 Task: For heading Use Italics Georgia with blue  colour & bold.  font size for heading26,  'Change the font style of data to'Lexend and font size to 18,  Change the alignment of both headline & data to Align right In the sheet  BudgetReview
Action: Mouse moved to (43, 181)
Screenshot: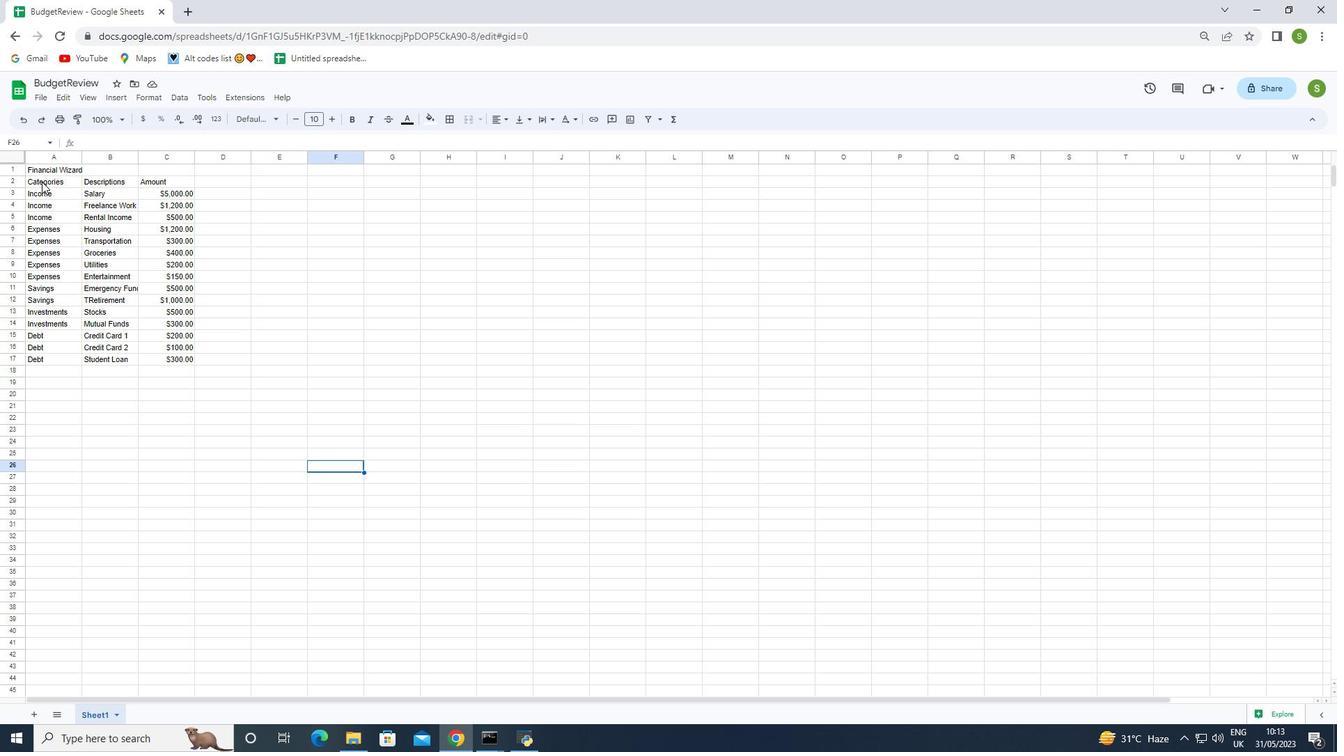 
Action: Mouse pressed left at (43, 181)
Screenshot: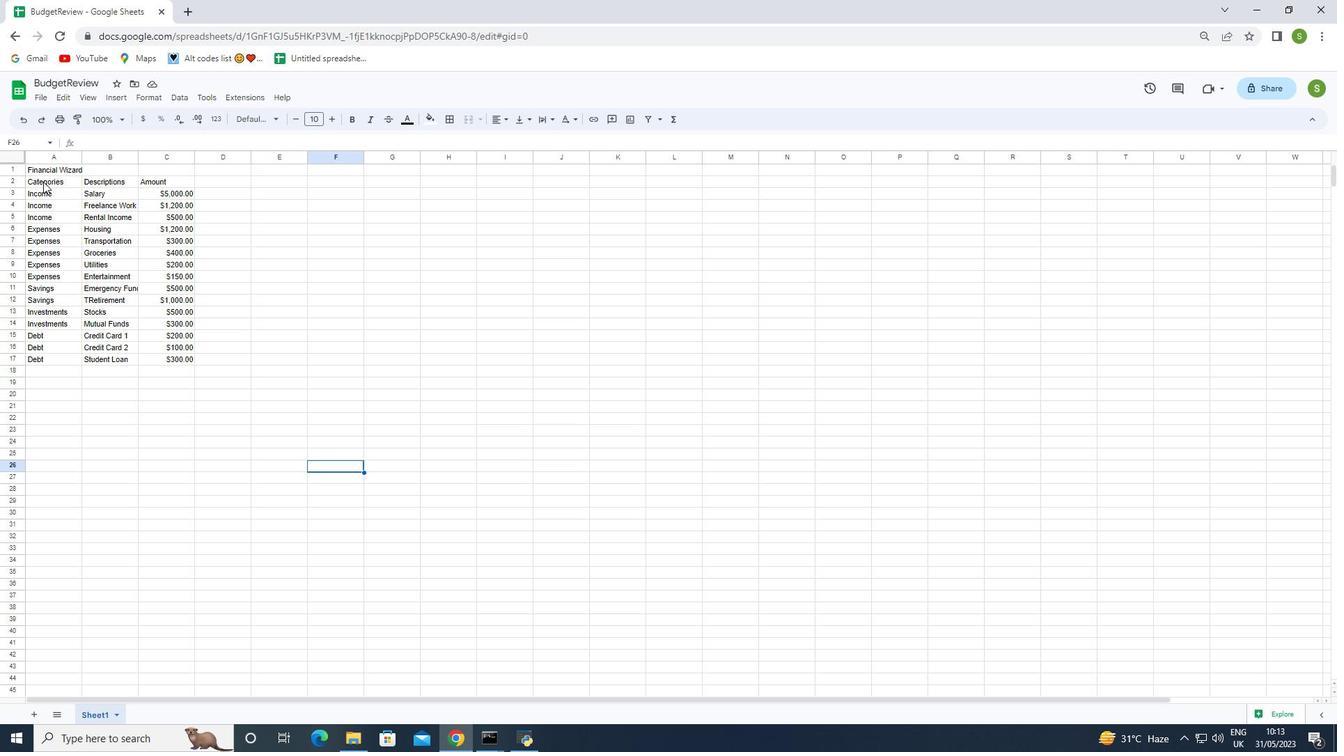 
Action: Mouse moved to (46, 170)
Screenshot: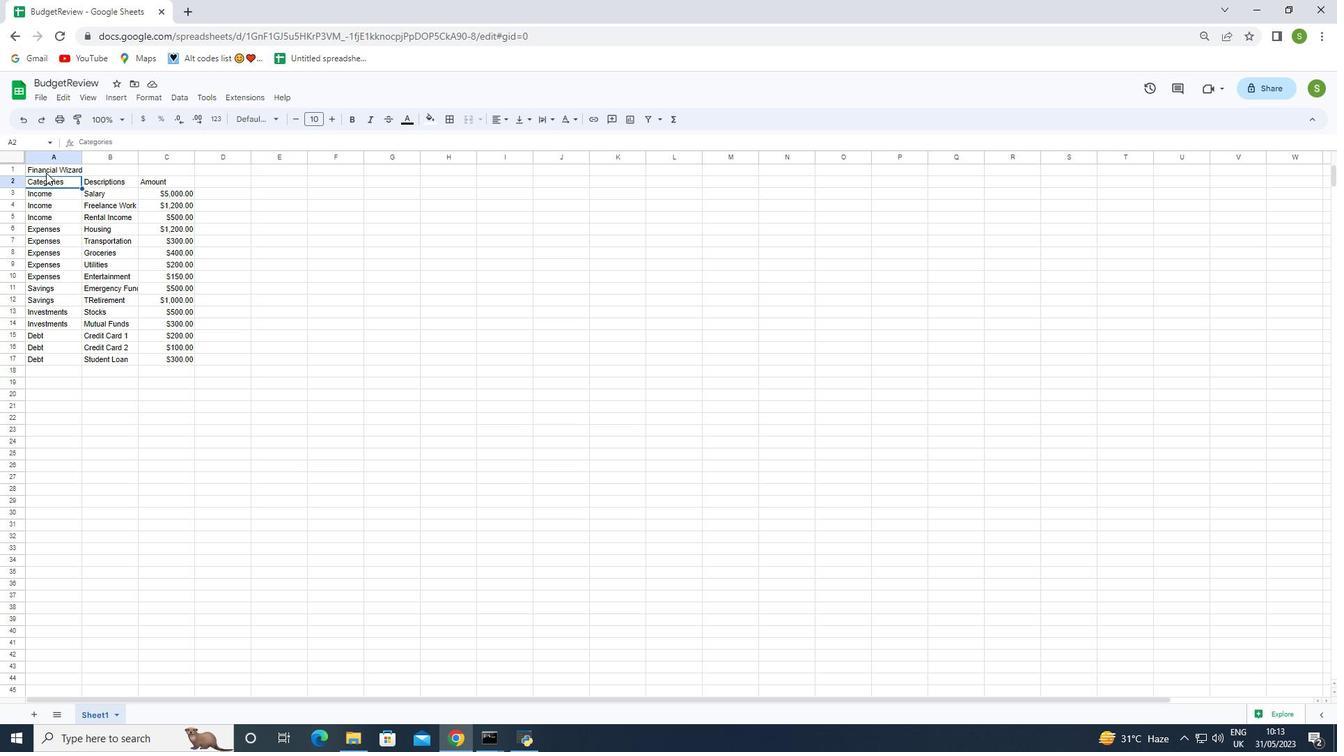 
Action: Mouse pressed left at (46, 170)
Screenshot: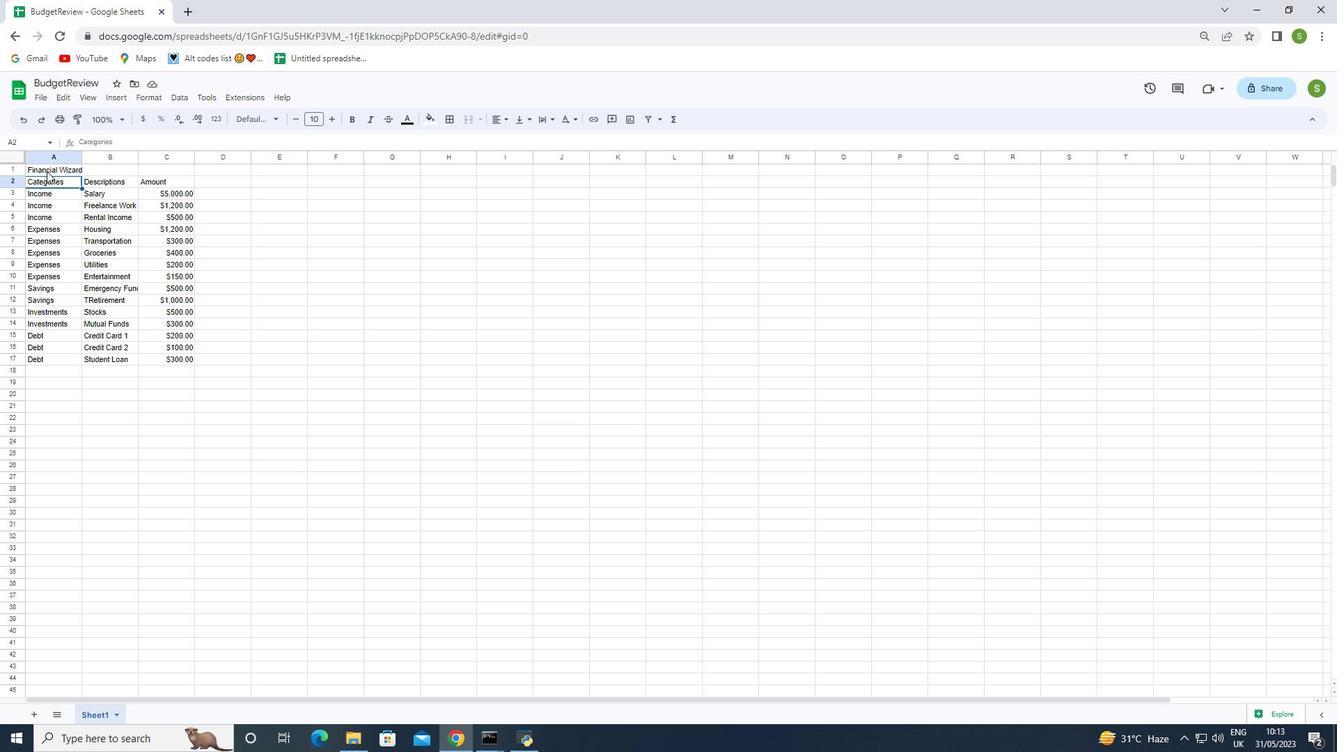 
Action: Mouse moved to (137, 98)
Screenshot: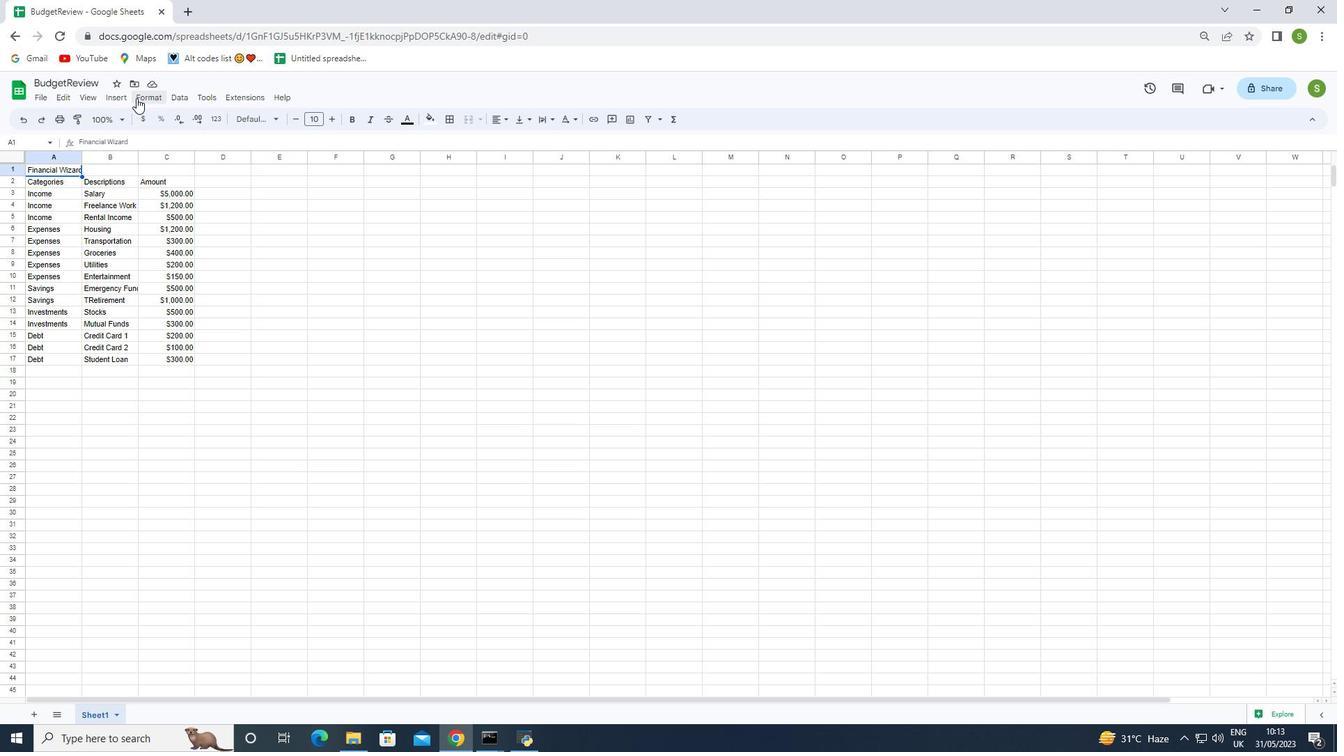 
Action: Mouse pressed left at (137, 98)
Screenshot: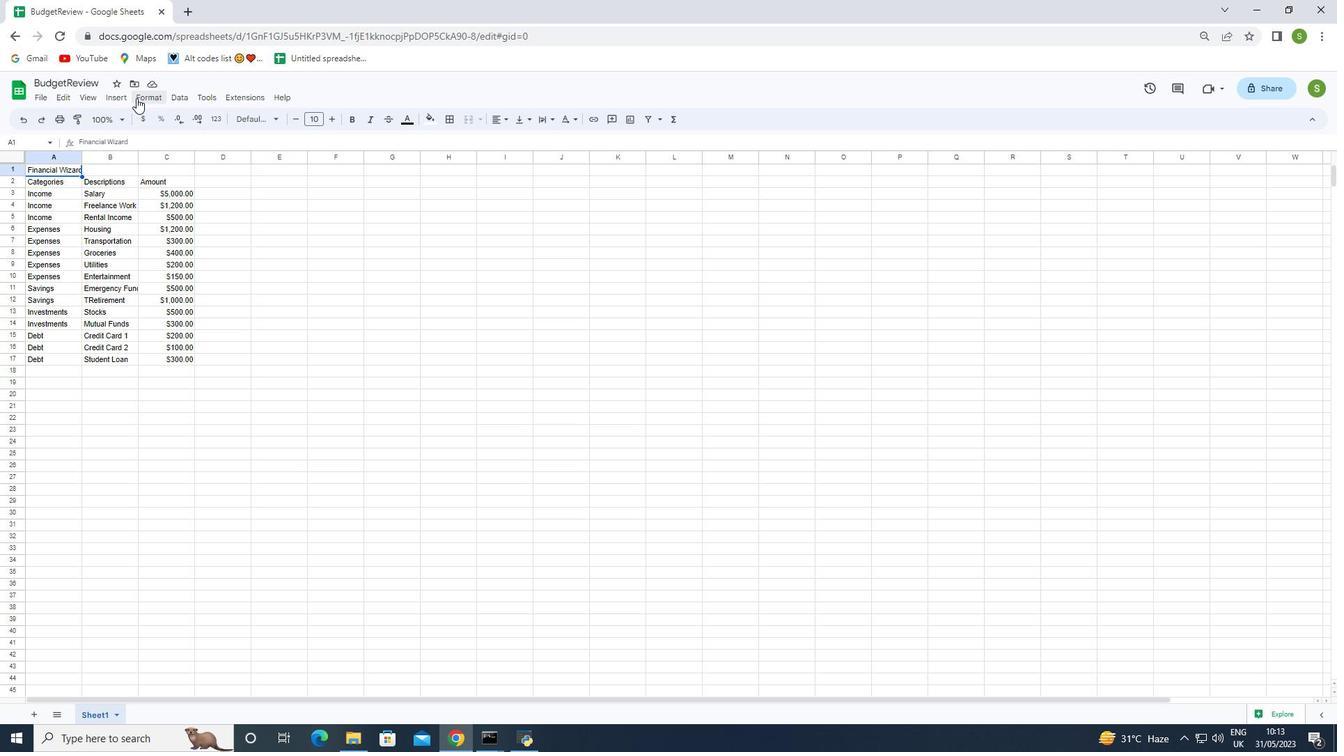 
Action: Mouse moved to (331, 180)
Screenshot: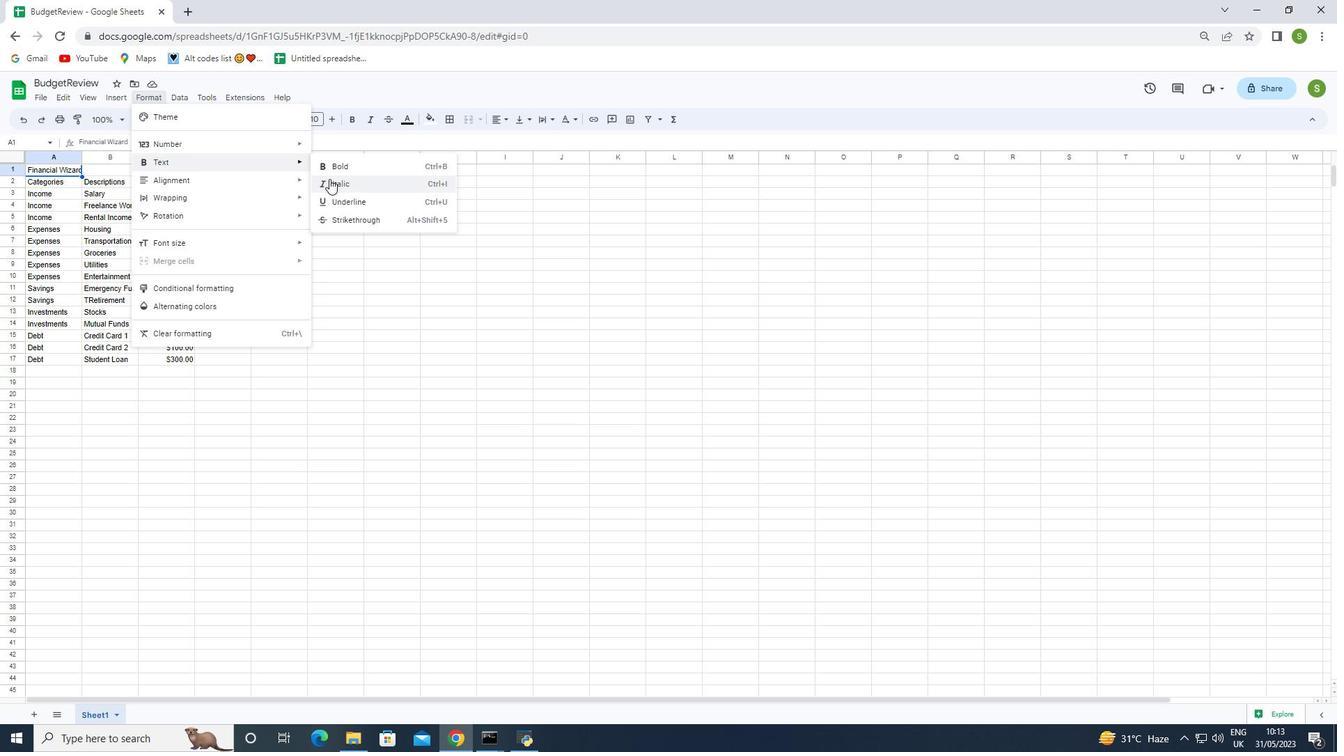 
Action: Mouse pressed left at (331, 180)
Screenshot: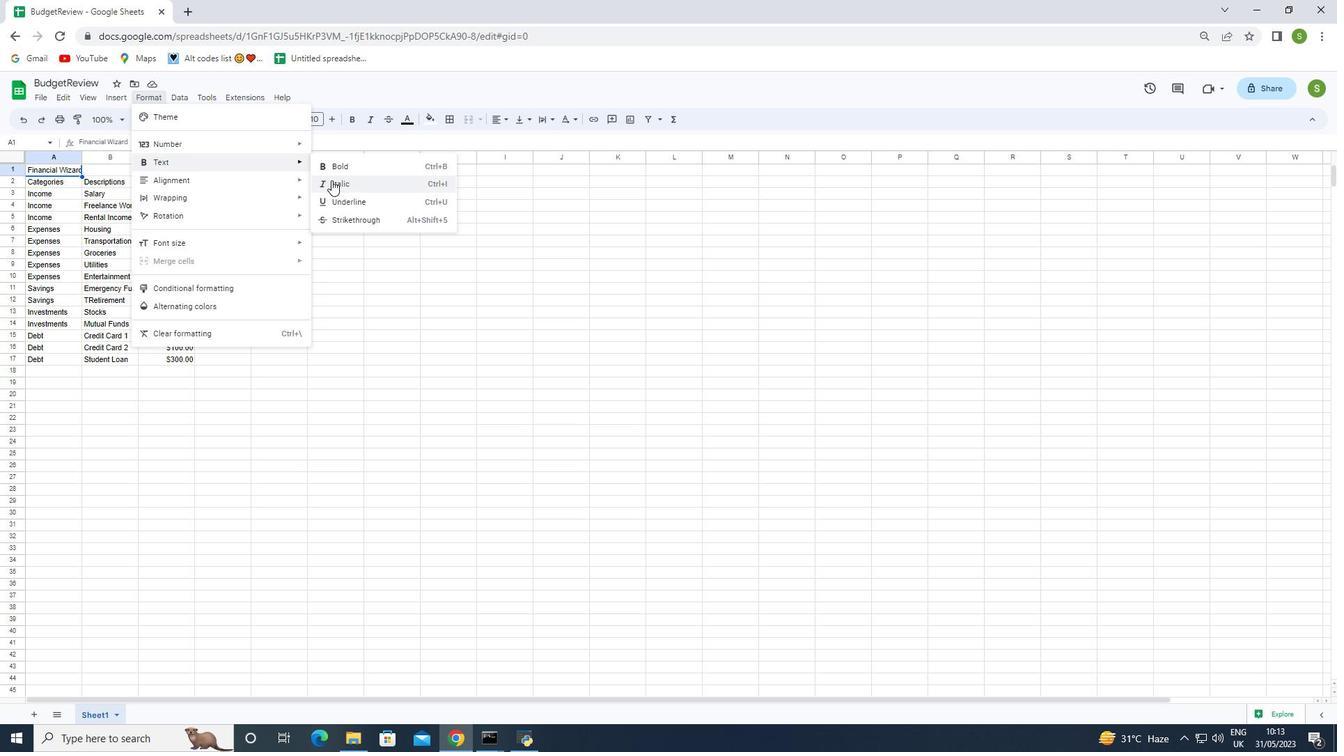 
Action: Mouse moved to (271, 118)
Screenshot: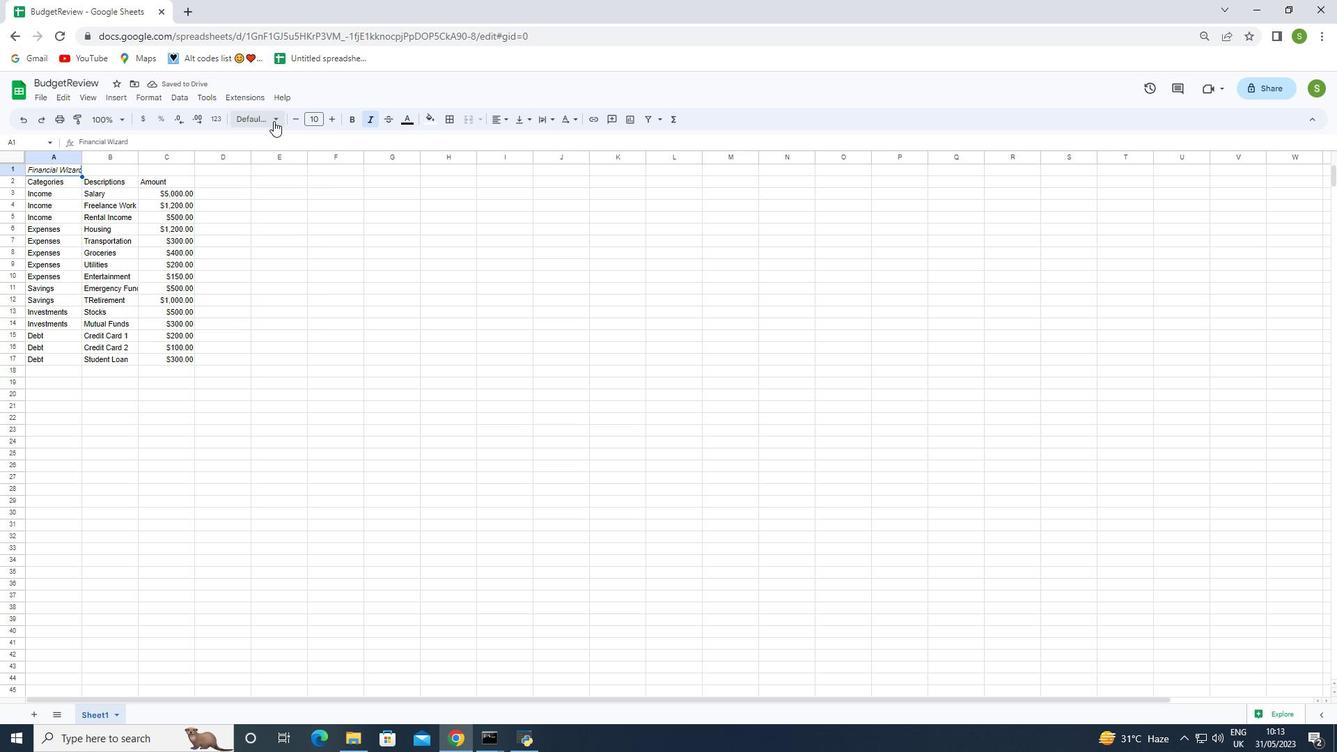
Action: Mouse pressed left at (271, 118)
Screenshot: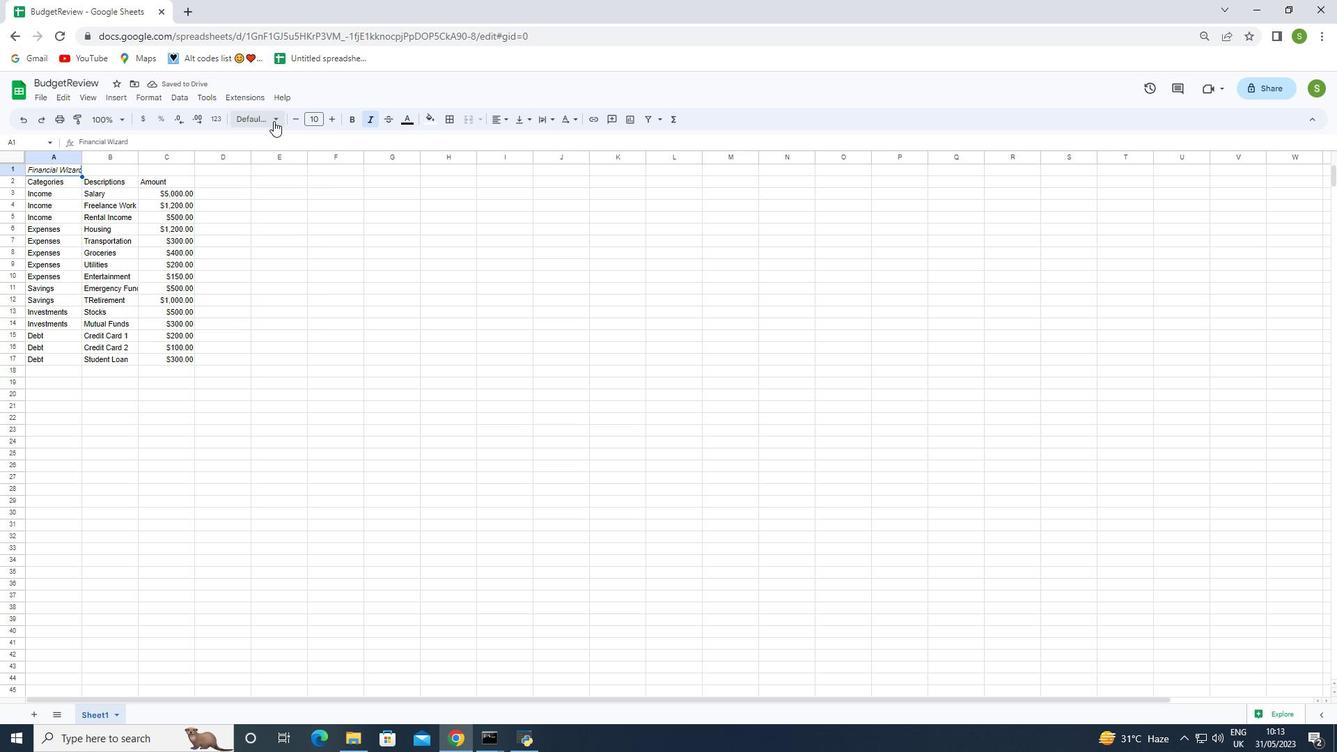 
Action: Mouse moved to (269, 459)
Screenshot: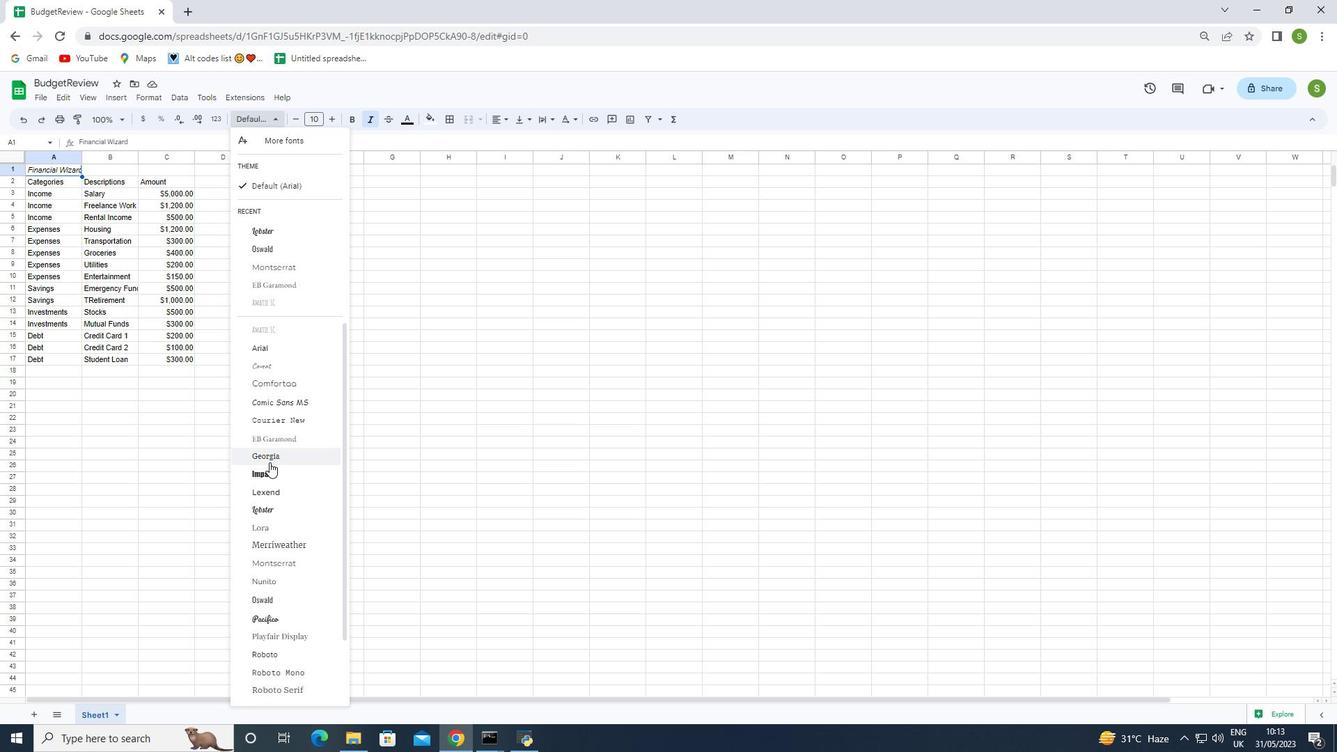 
Action: Mouse pressed left at (269, 459)
Screenshot: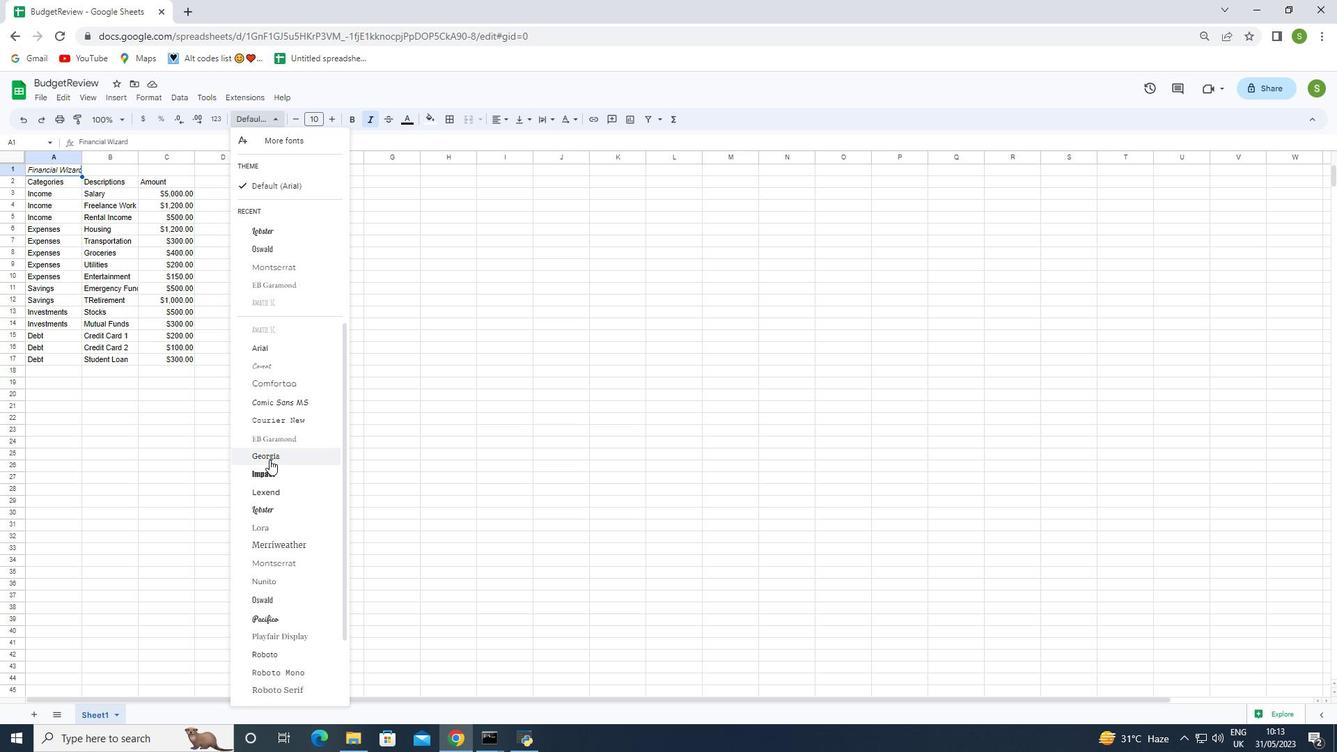 
Action: Mouse moved to (405, 119)
Screenshot: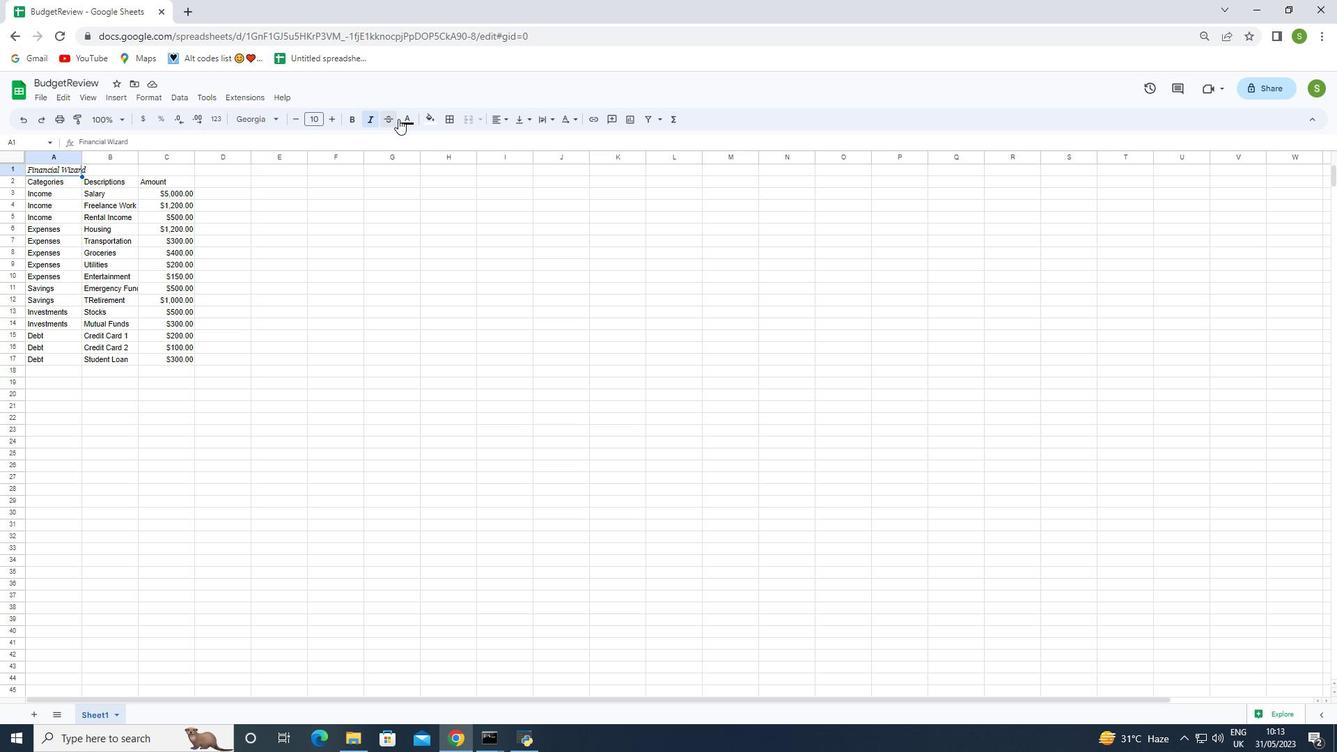 
Action: Mouse pressed left at (405, 119)
Screenshot: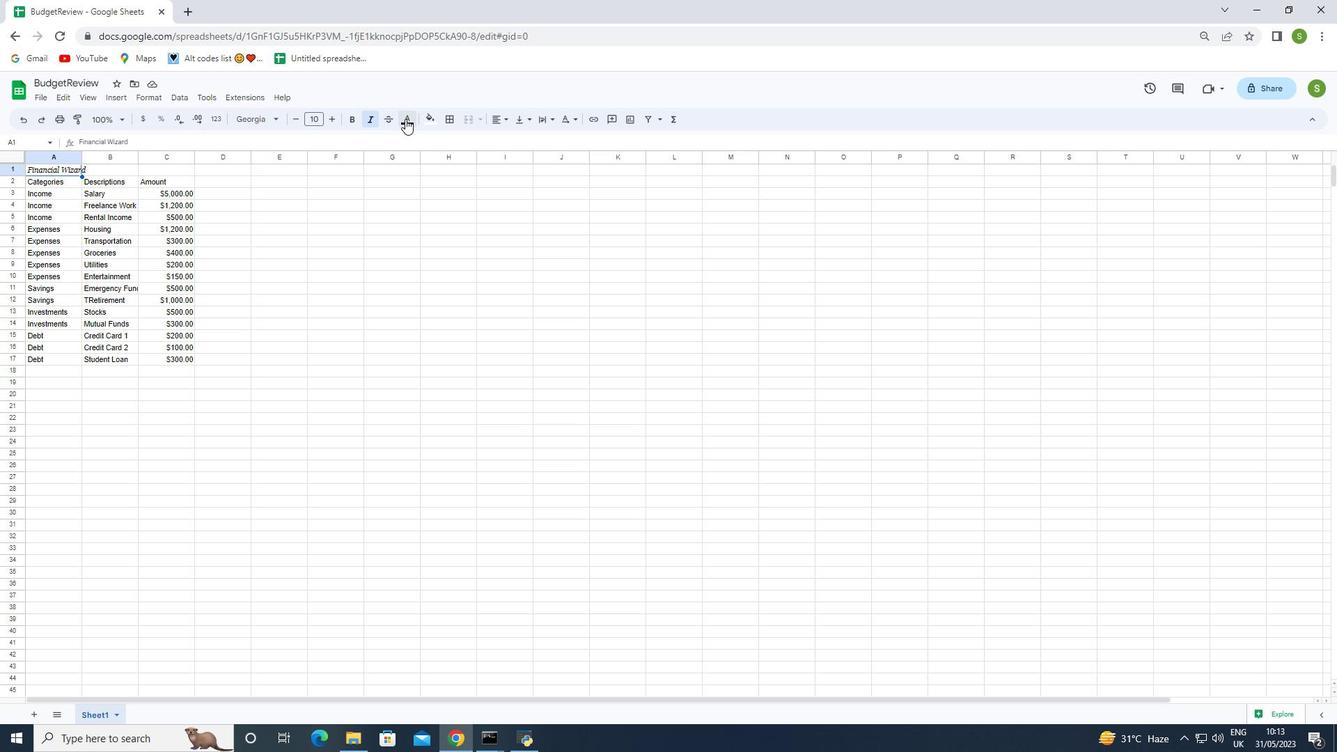 
Action: Mouse moved to (490, 170)
Screenshot: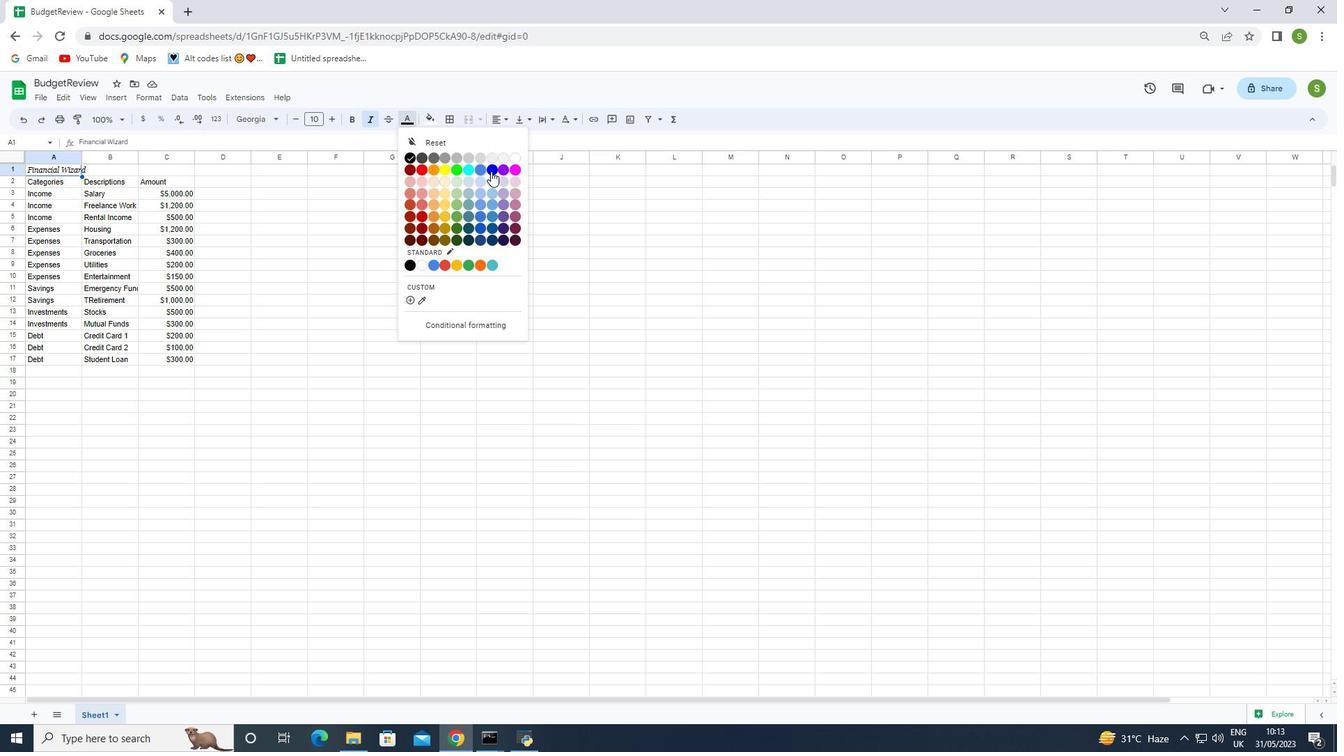 
Action: Mouse pressed left at (490, 170)
Screenshot: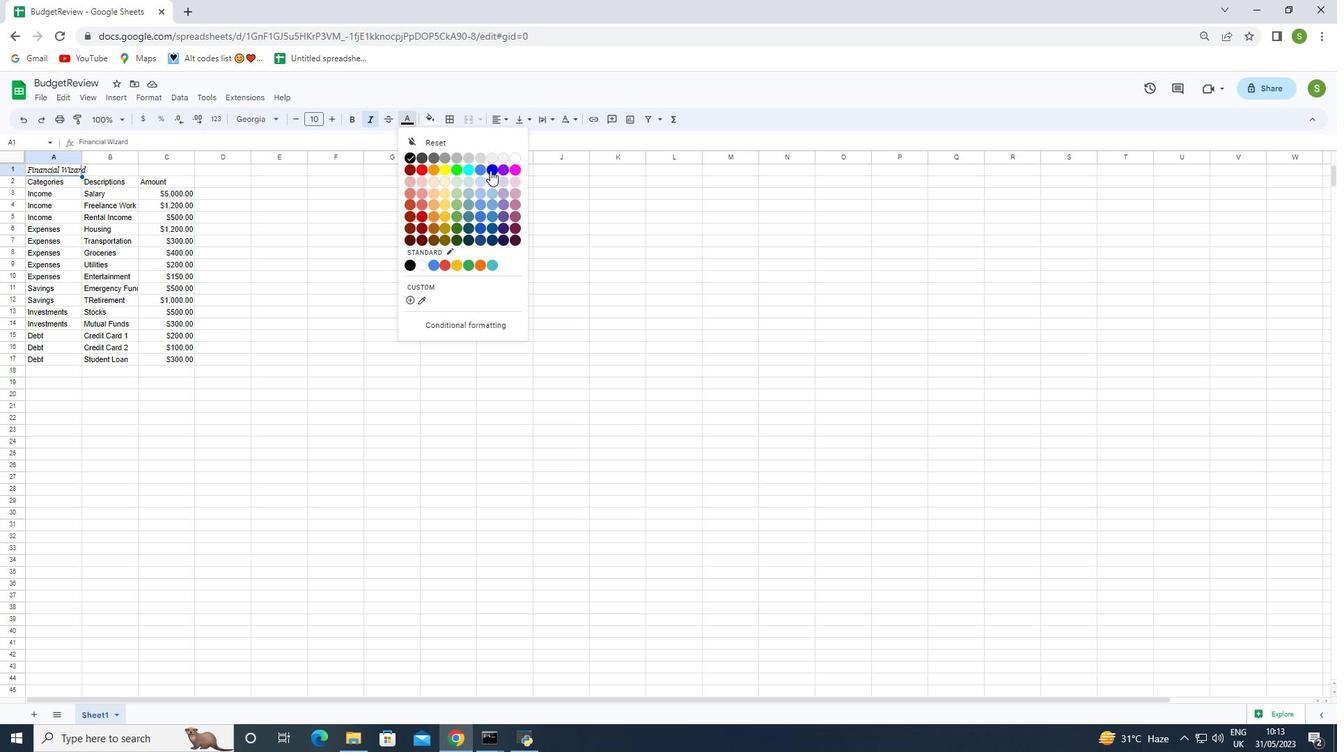 
Action: Mouse moved to (352, 120)
Screenshot: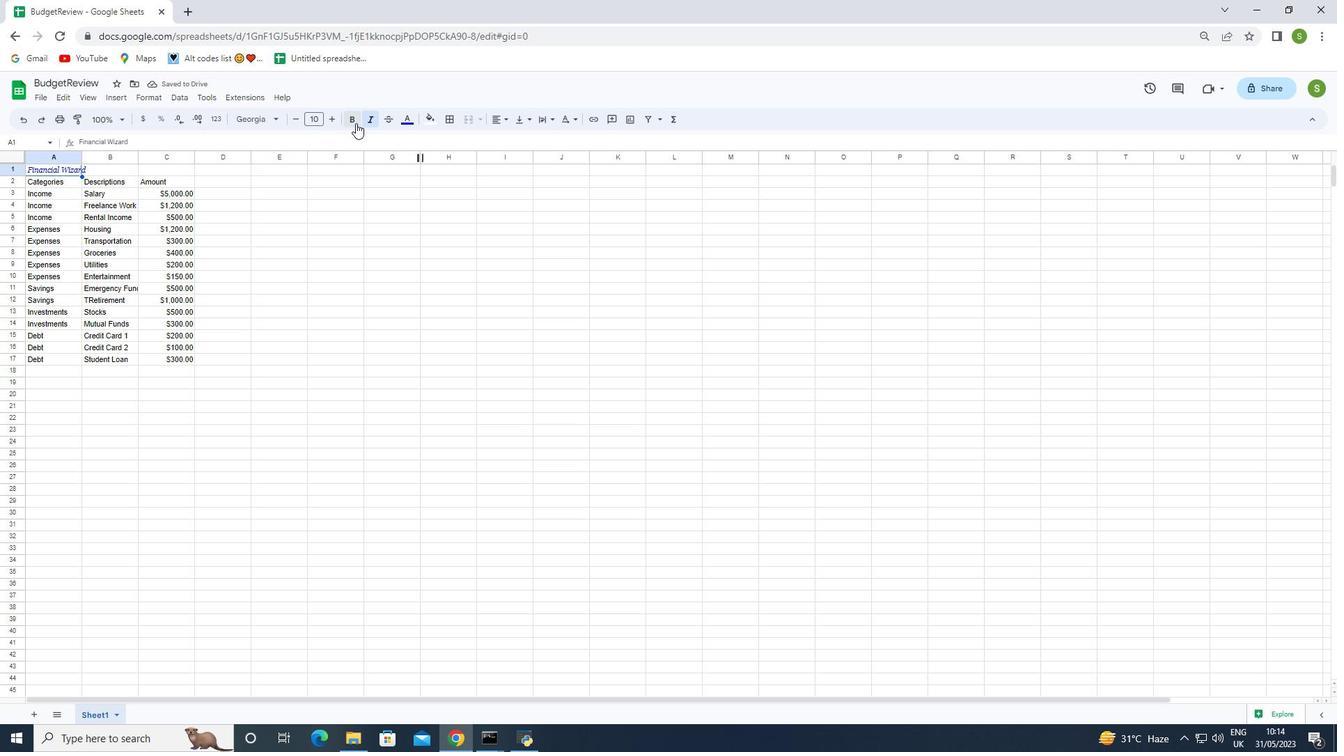 
Action: Mouse pressed left at (352, 120)
Screenshot: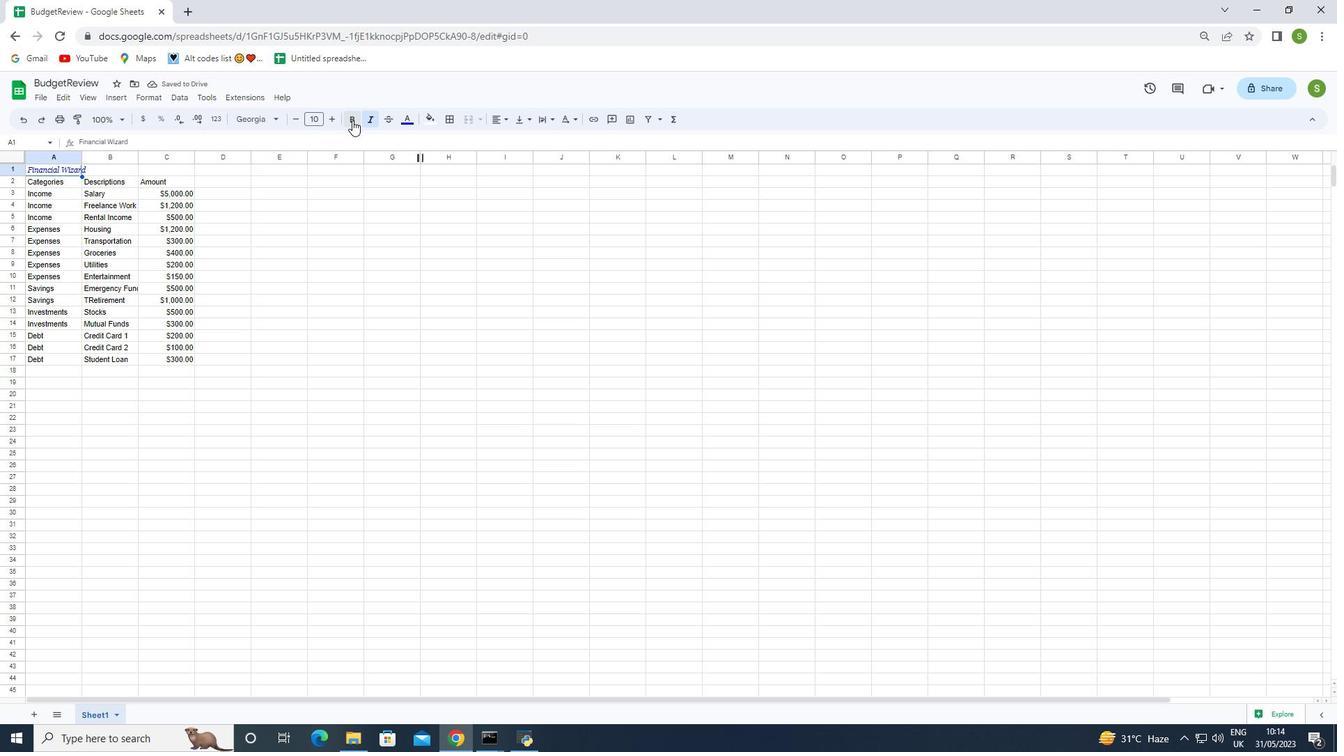 
Action: Mouse moved to (327, 121)
Screenshot: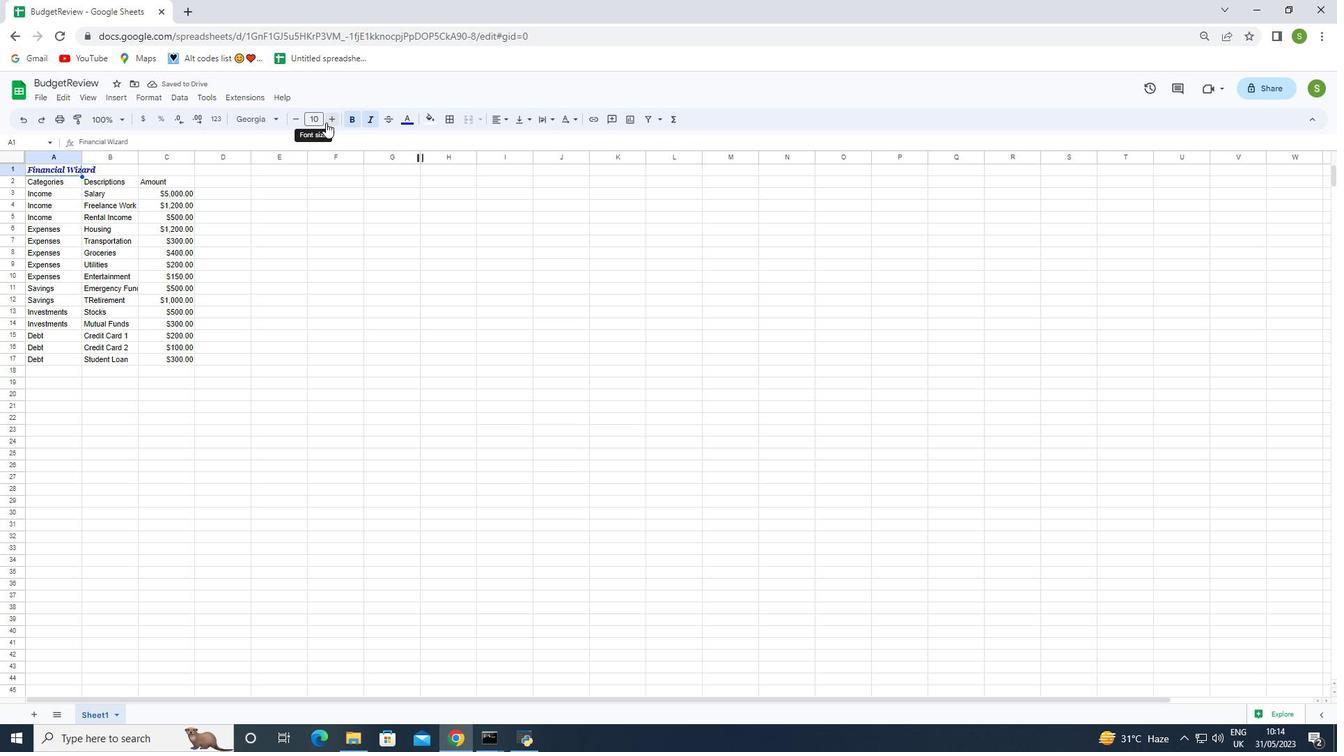 
Action: Mouse pressed left at (327, 121)
Screenshot: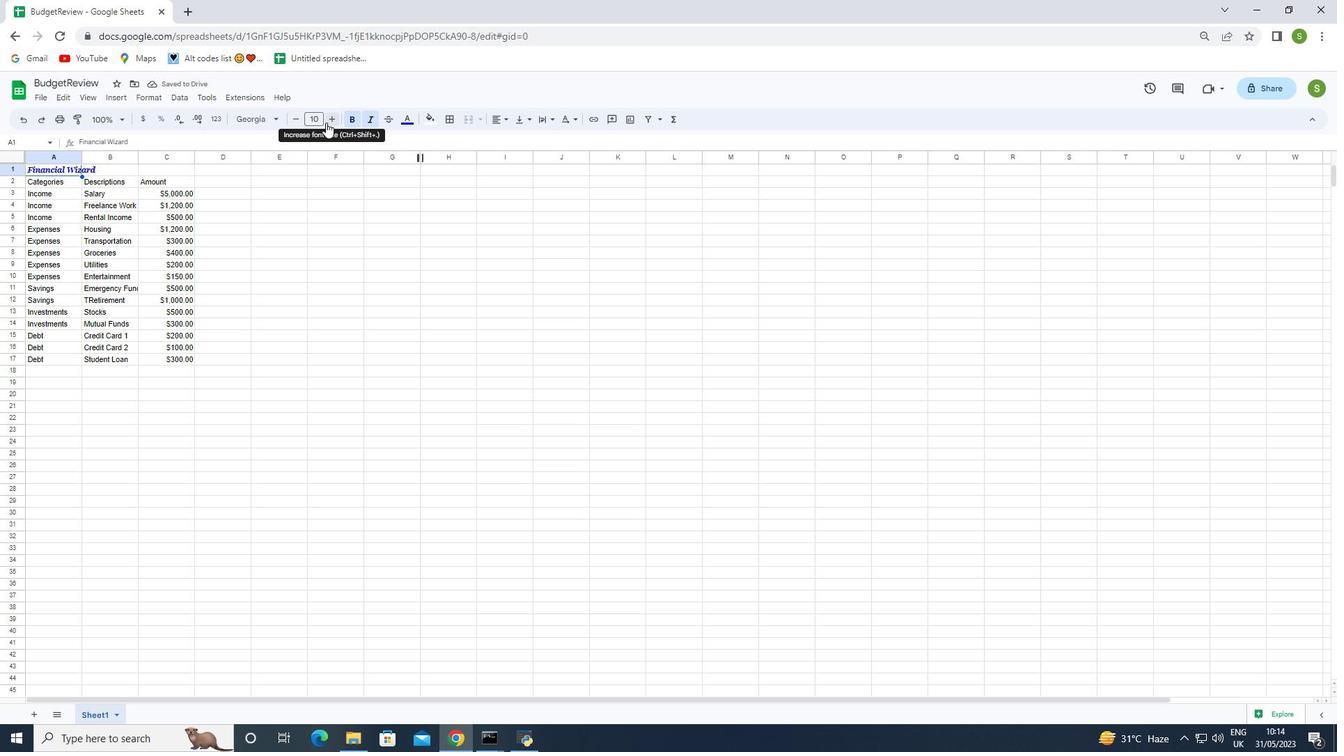 
Action: Mouse moved to (327, 120)
Screenshot: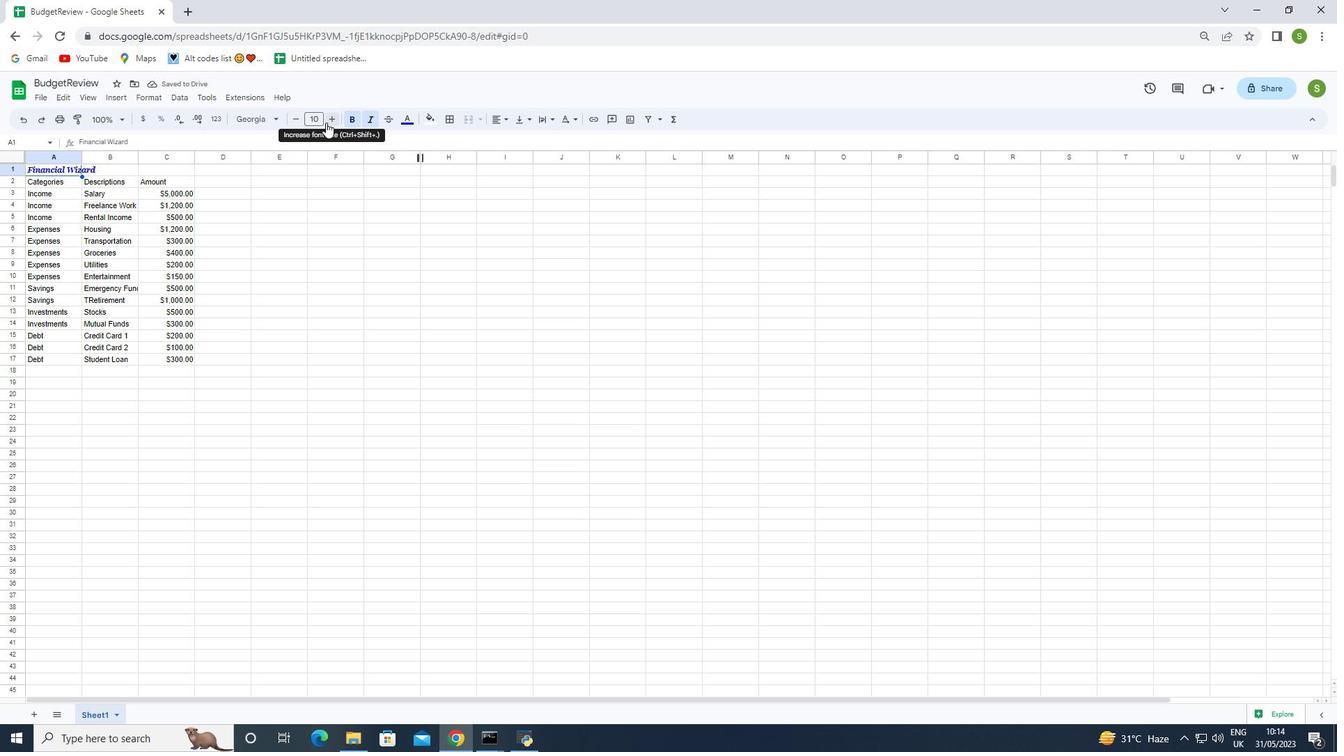 
Action: Mouse pressed left at (327, 120)
Screenshot: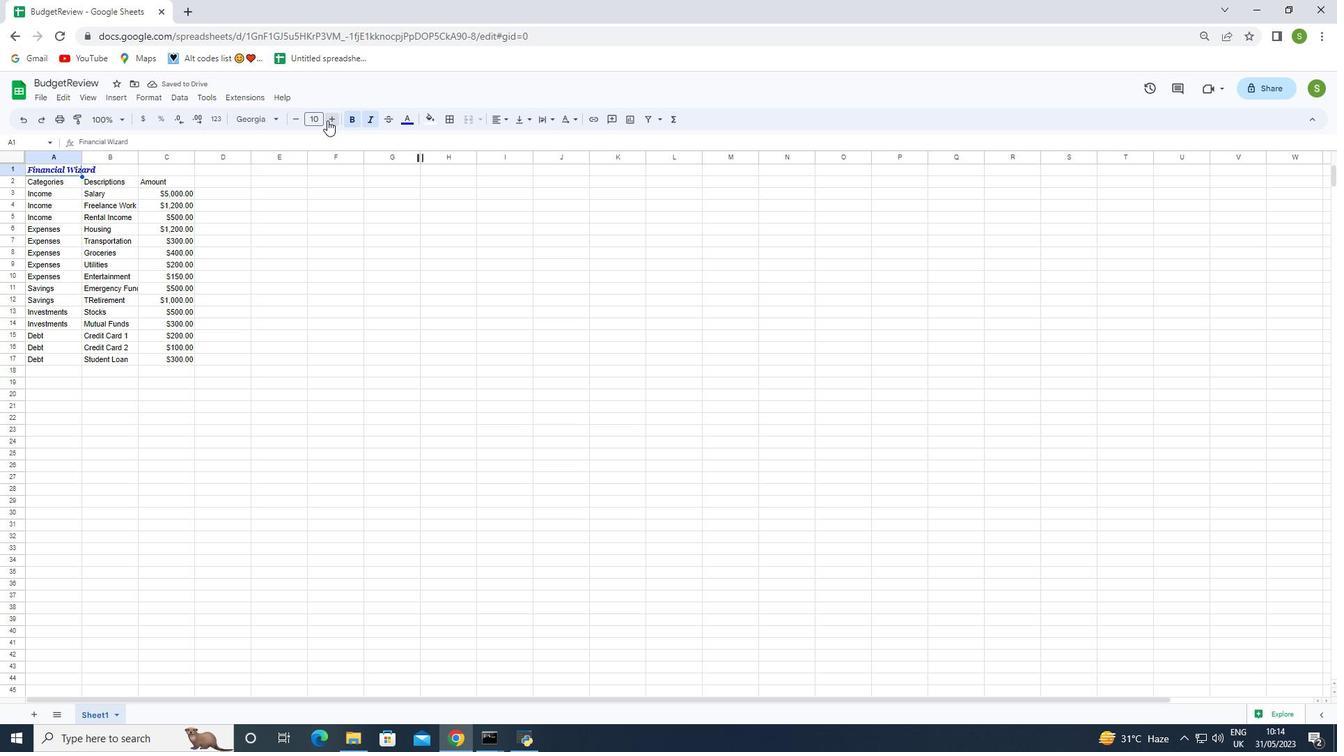 
Action: Mouse pressed left at (327, 120)
Screenshot: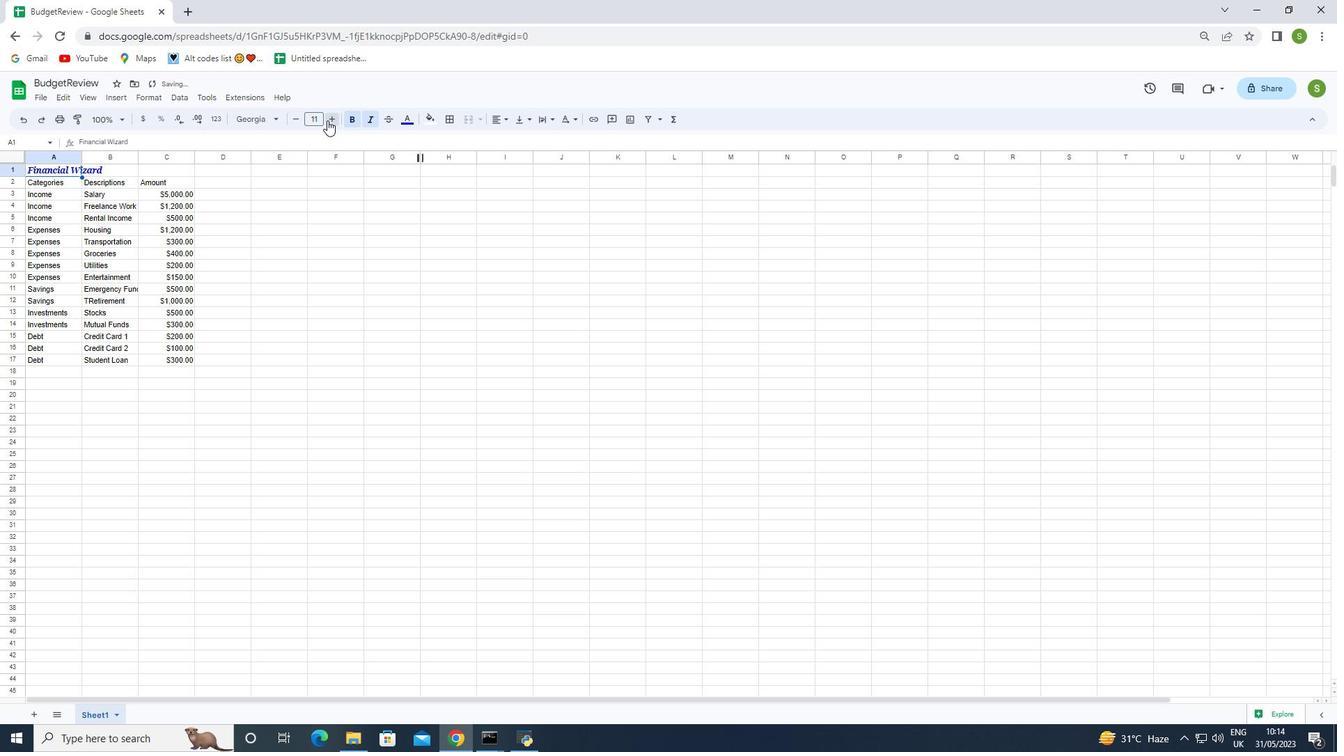 
Action: Mouse pressed left at (327, 120)
Screenshot: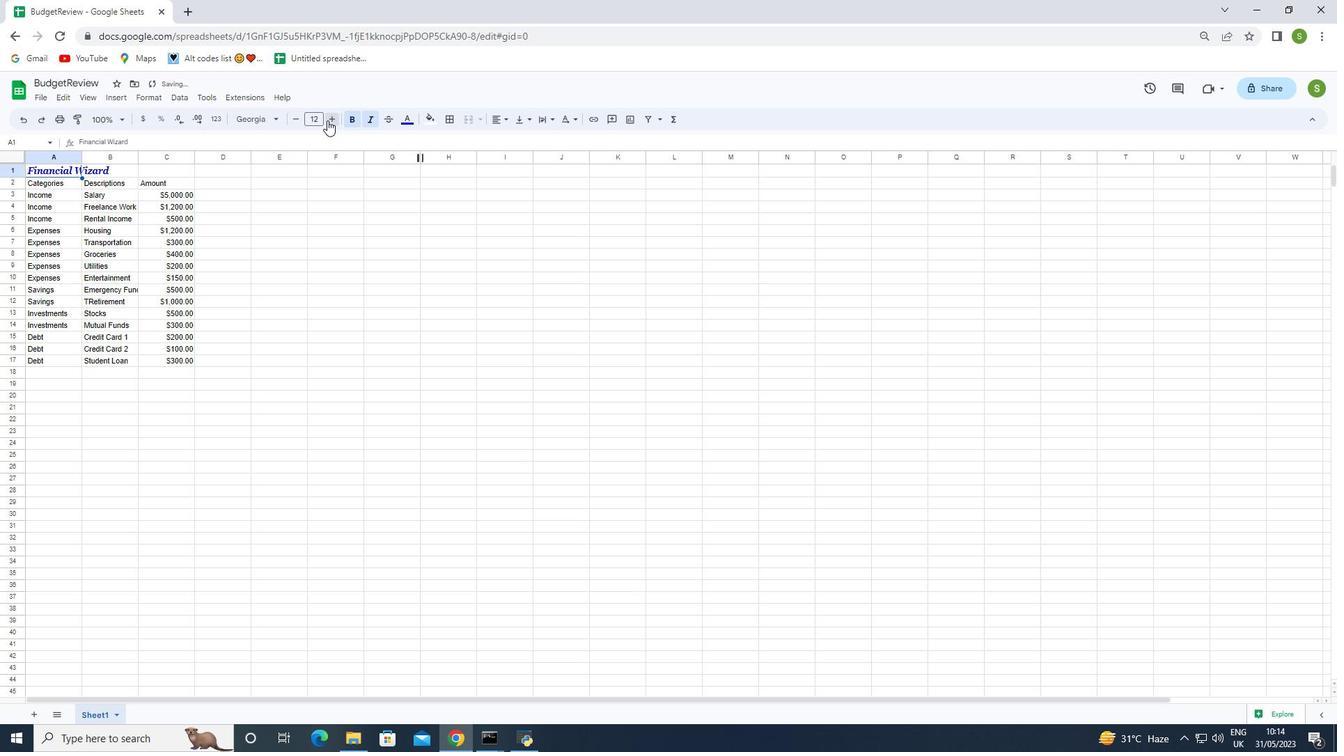 
Action: Mouse pressed left at (327, 120)
Screenshot: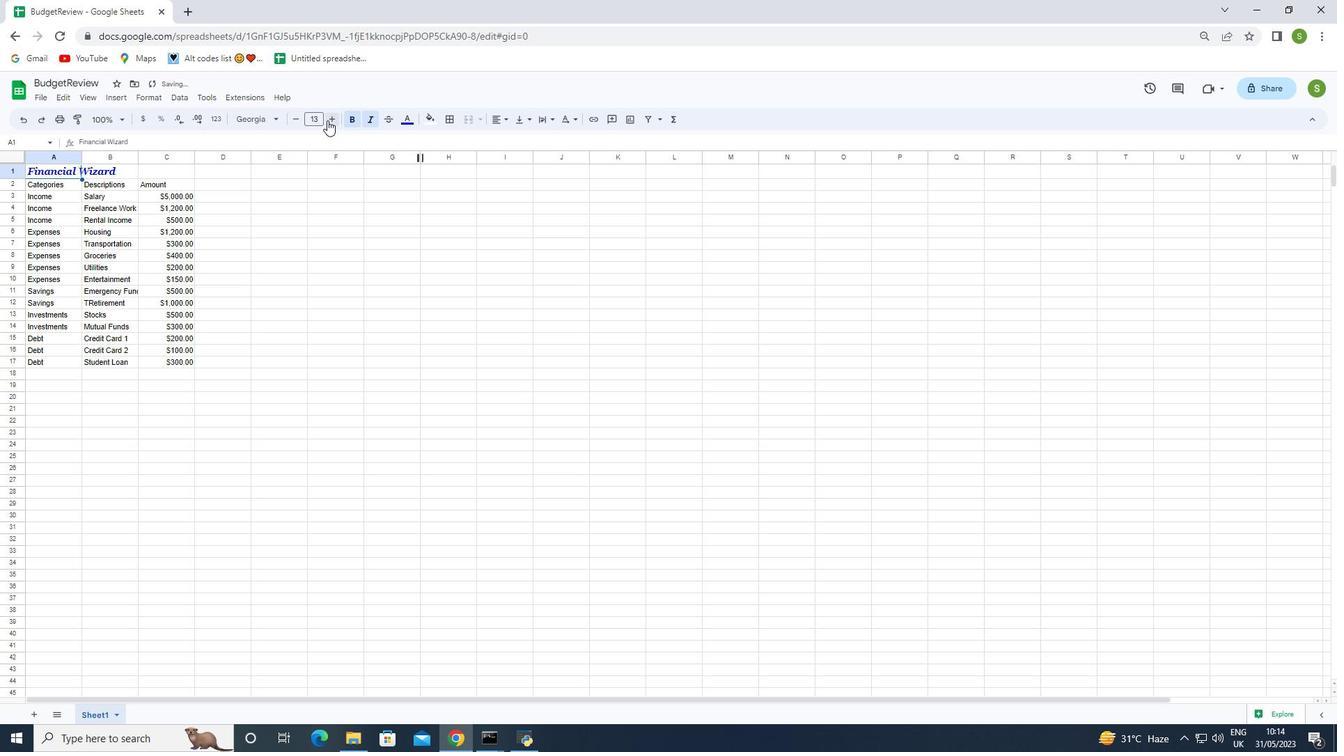
Action: Mouse pressed left at (327, 120)
Screenshot: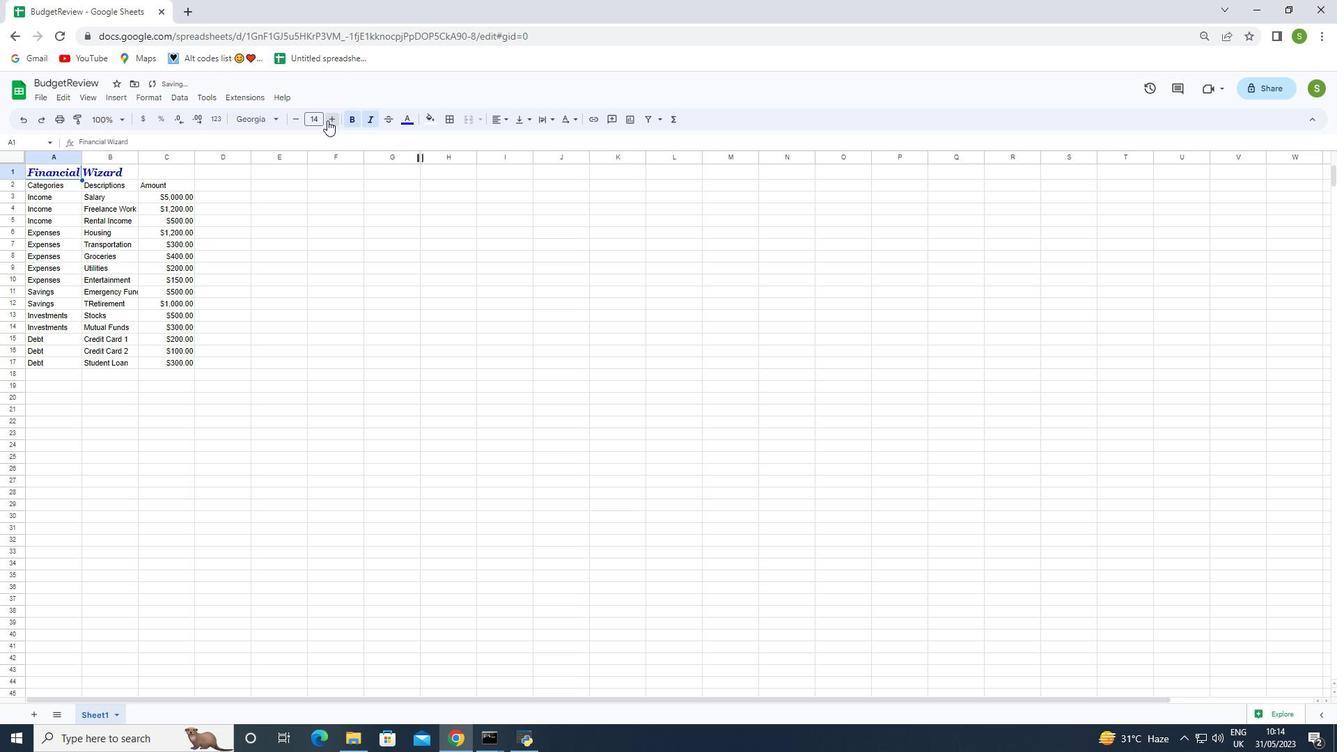 
Action: Mouse pressed left at (327, 120)
Screenshot: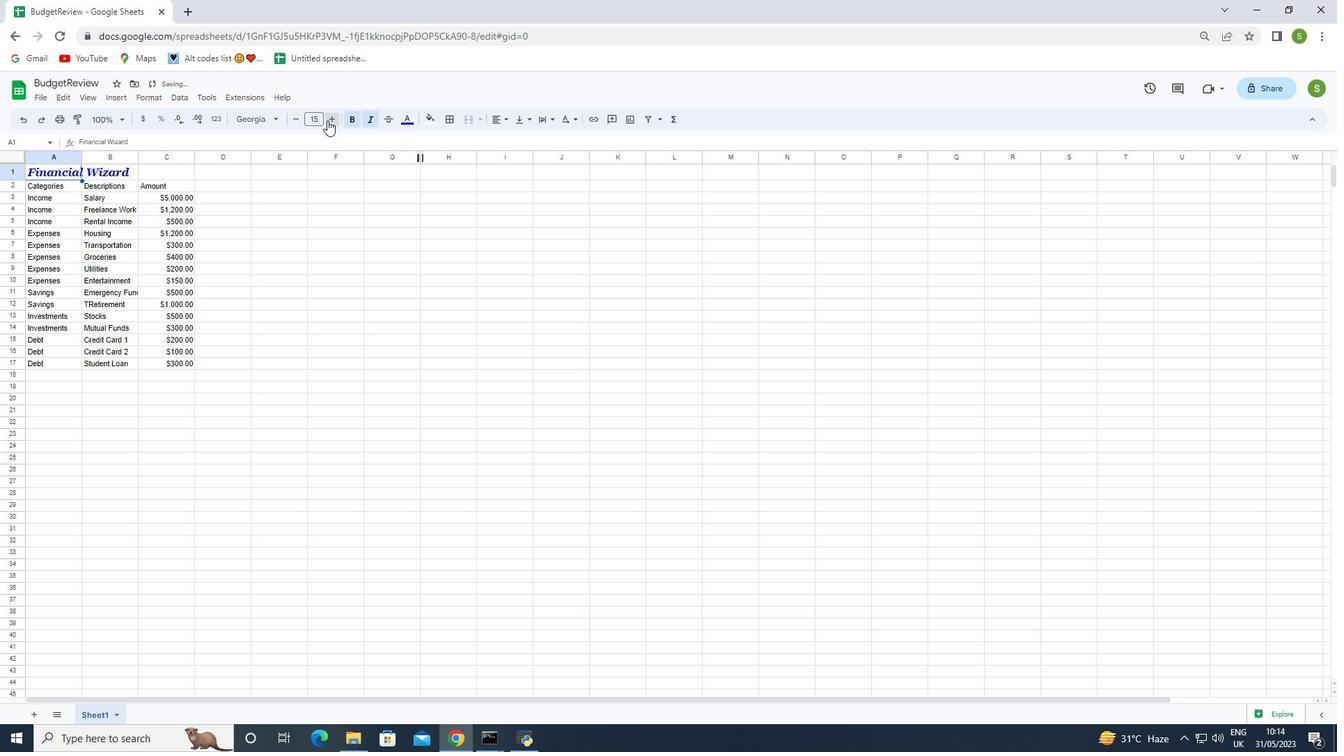 
Action: Mouse pressed left at (327, 120)
Screenshot: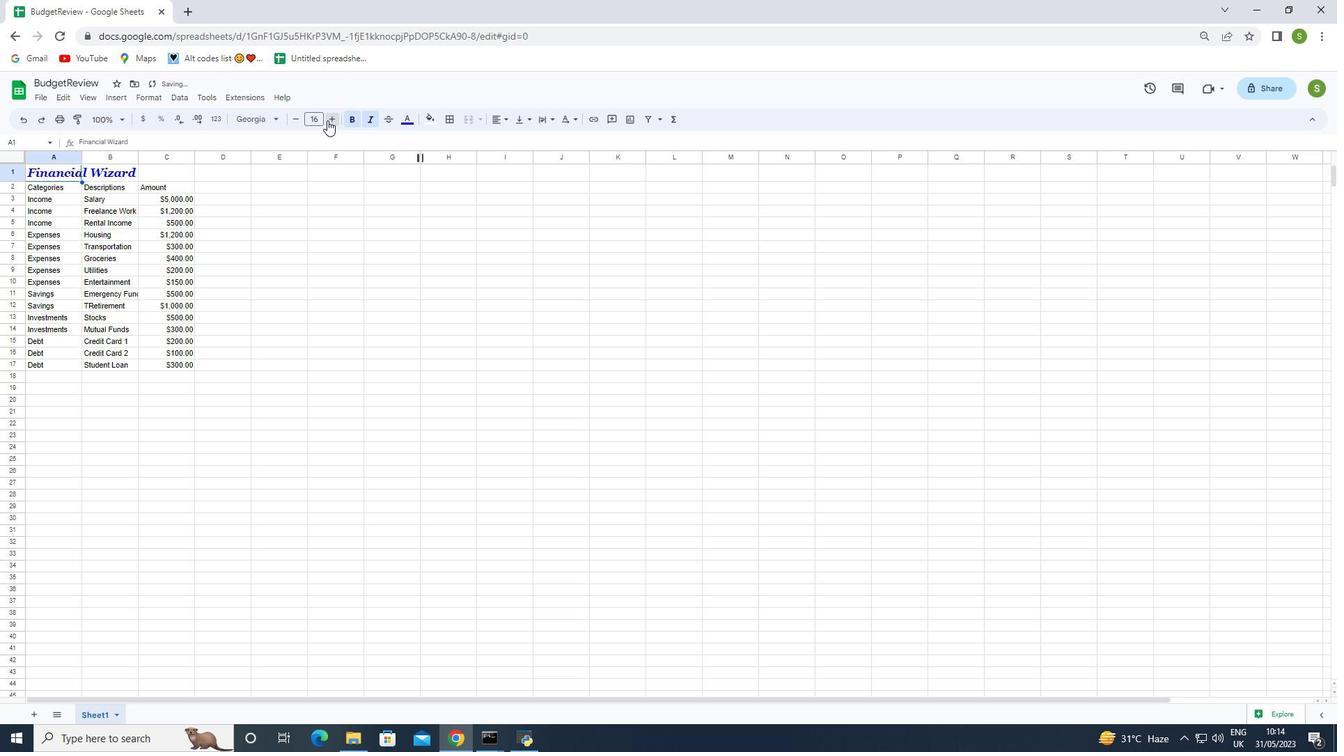 
Action: Mouse pressed left at (327, 120)
Screenshot: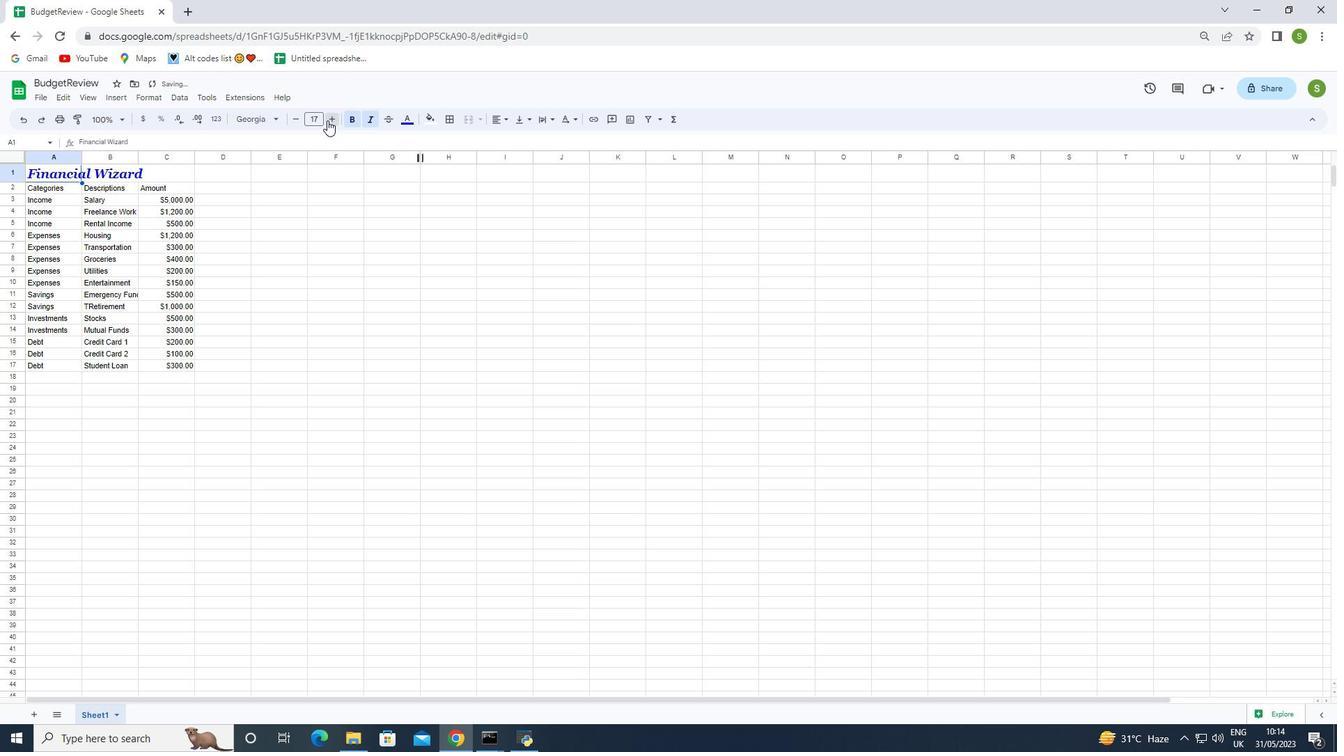 
Action: Mouse pressed left at (327, 120)
Screenshot: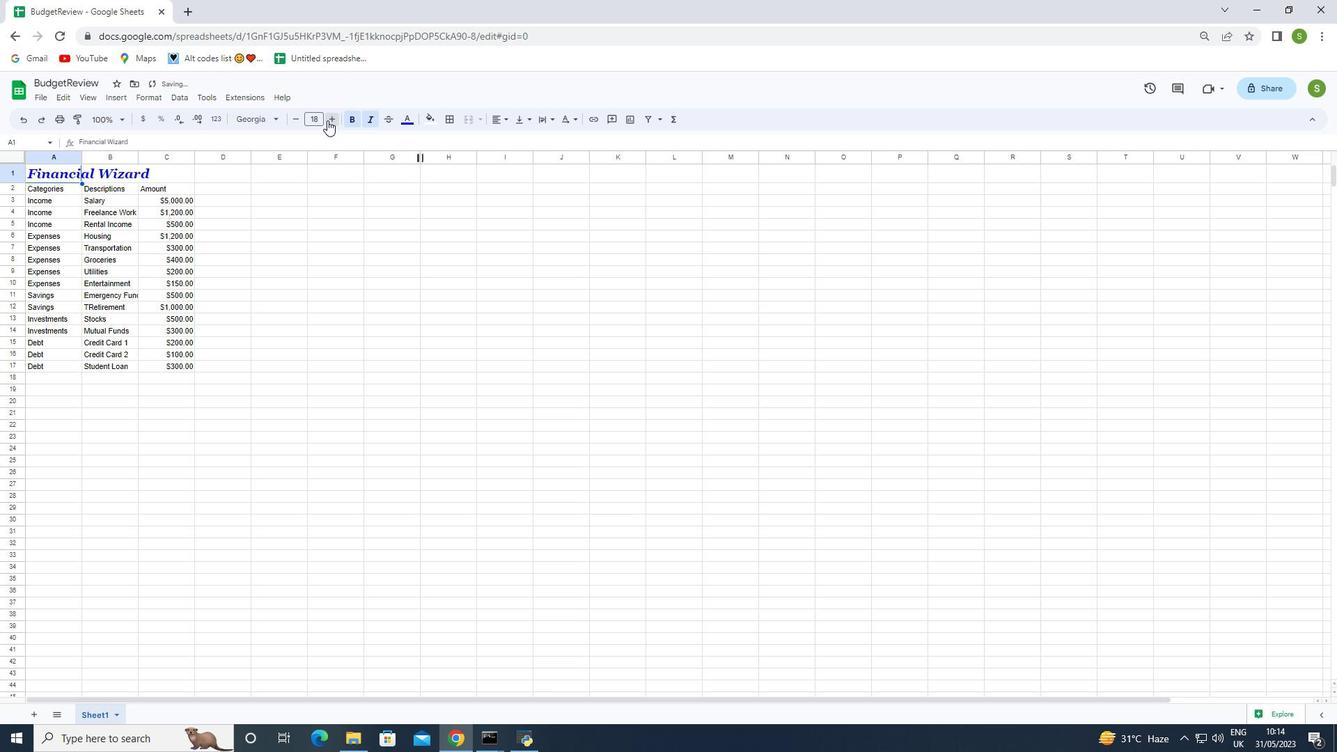
Action: Mouse pressed left at (327, 120)
Screenshot: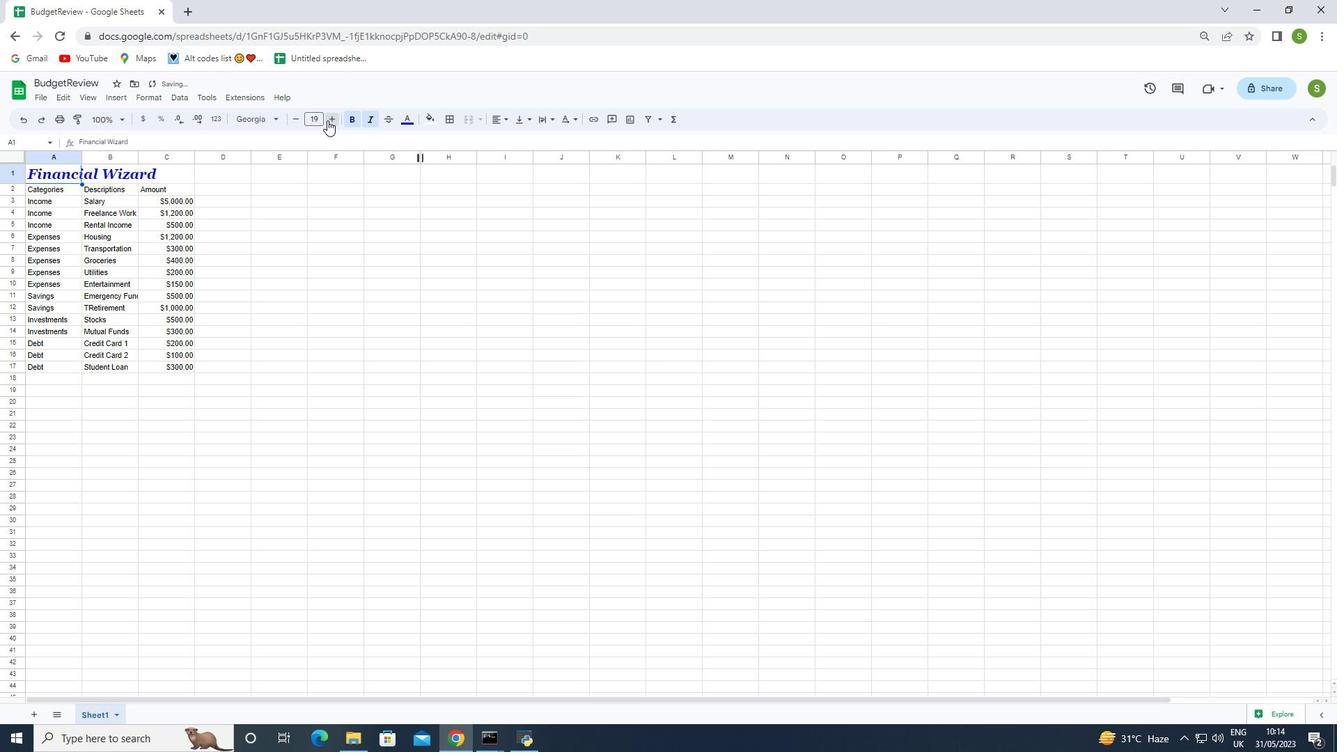
Action: Mouse pressed left at (327, 120)
Screenshot: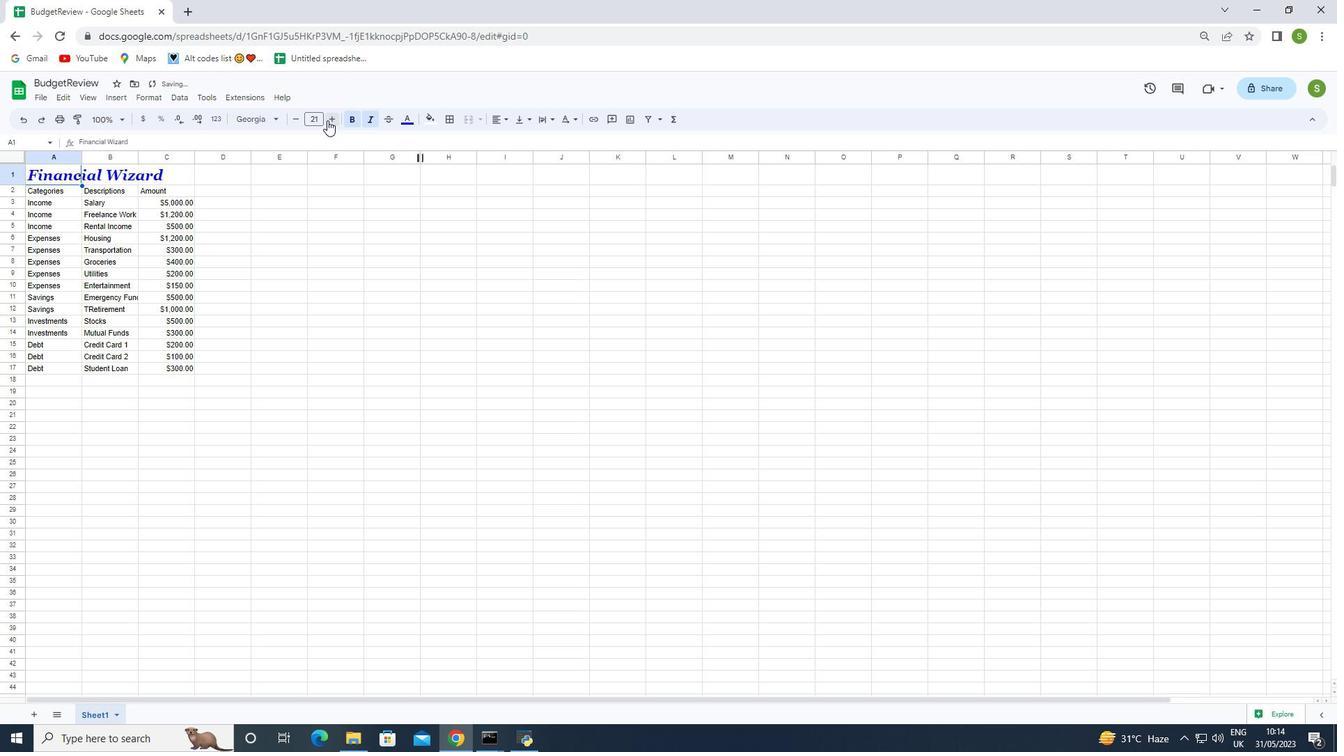 
Action: Mouse pressed left at (327, 120)
Screenshot: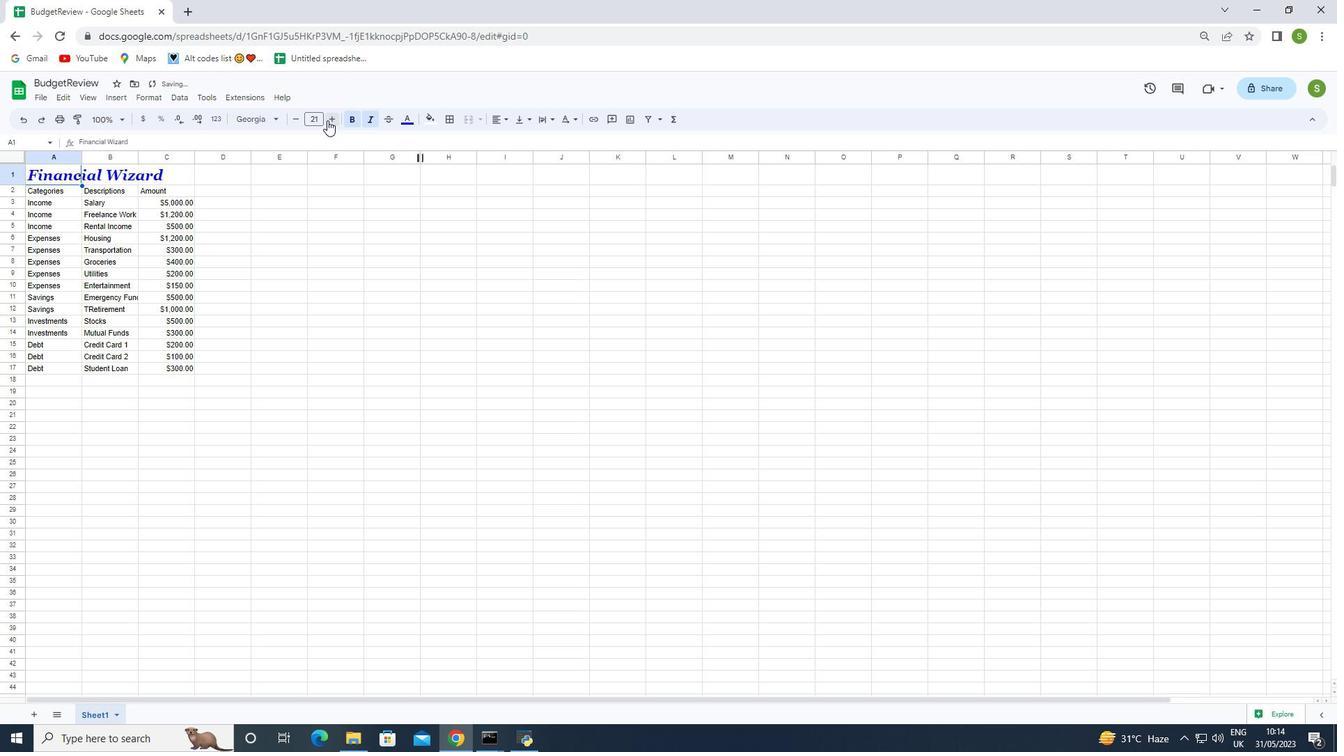 
Action: Mouse pressed left at (327, 120)
Screenshot: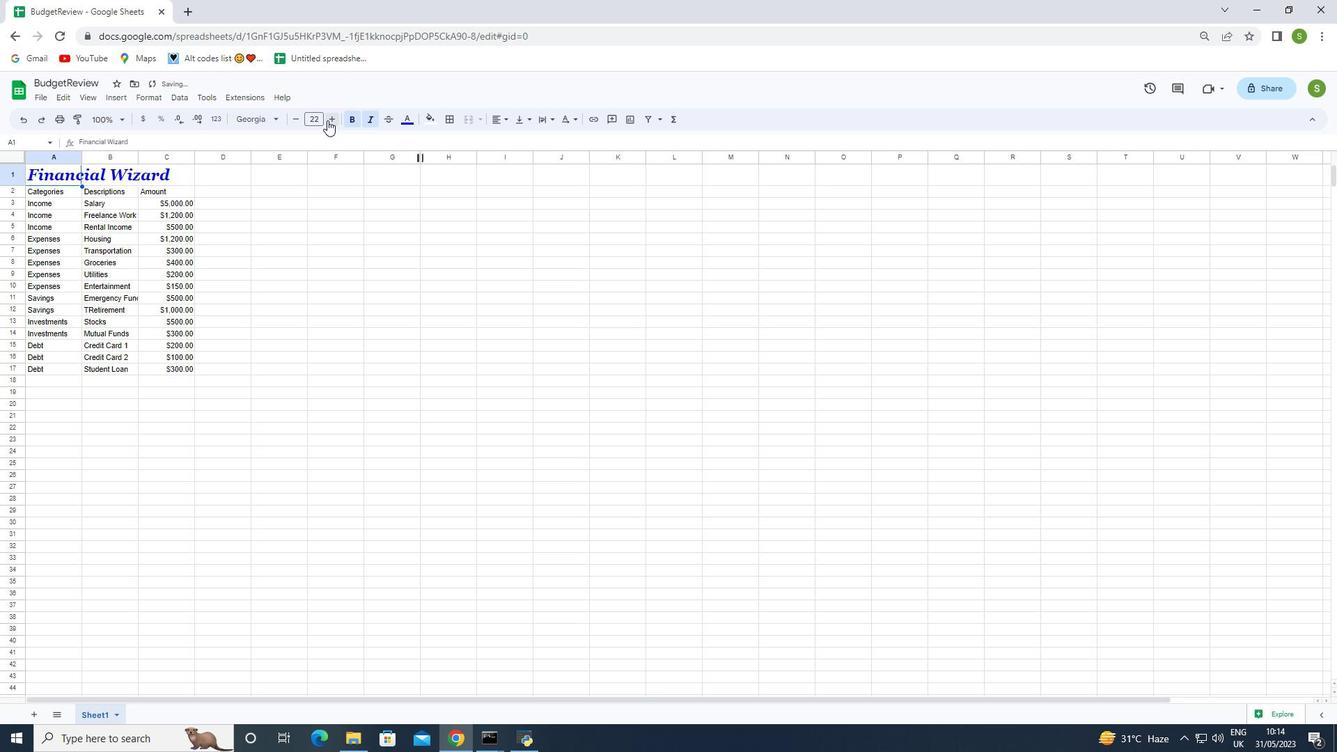 
Action: Mouse pressed left at (327, 120)
Screenshot: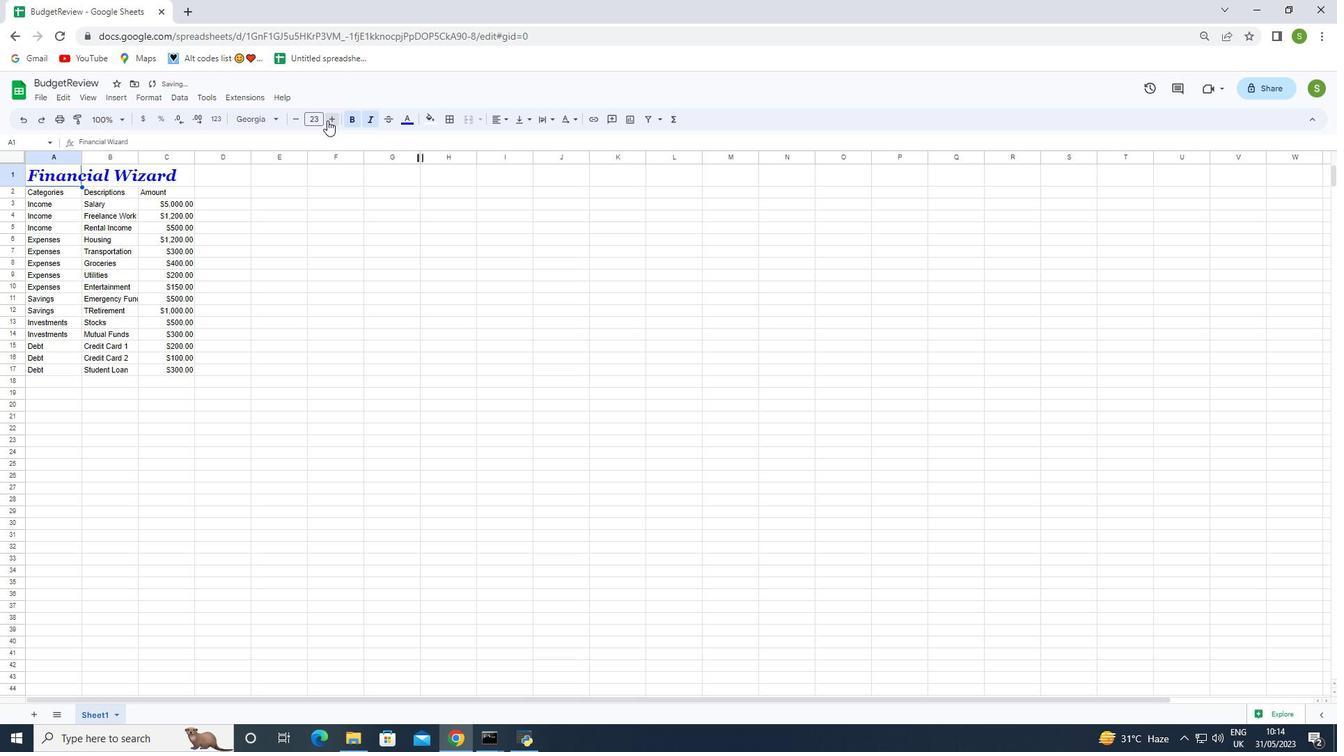 
Action: Mouse pressed left at (327, 120)
Screenshot: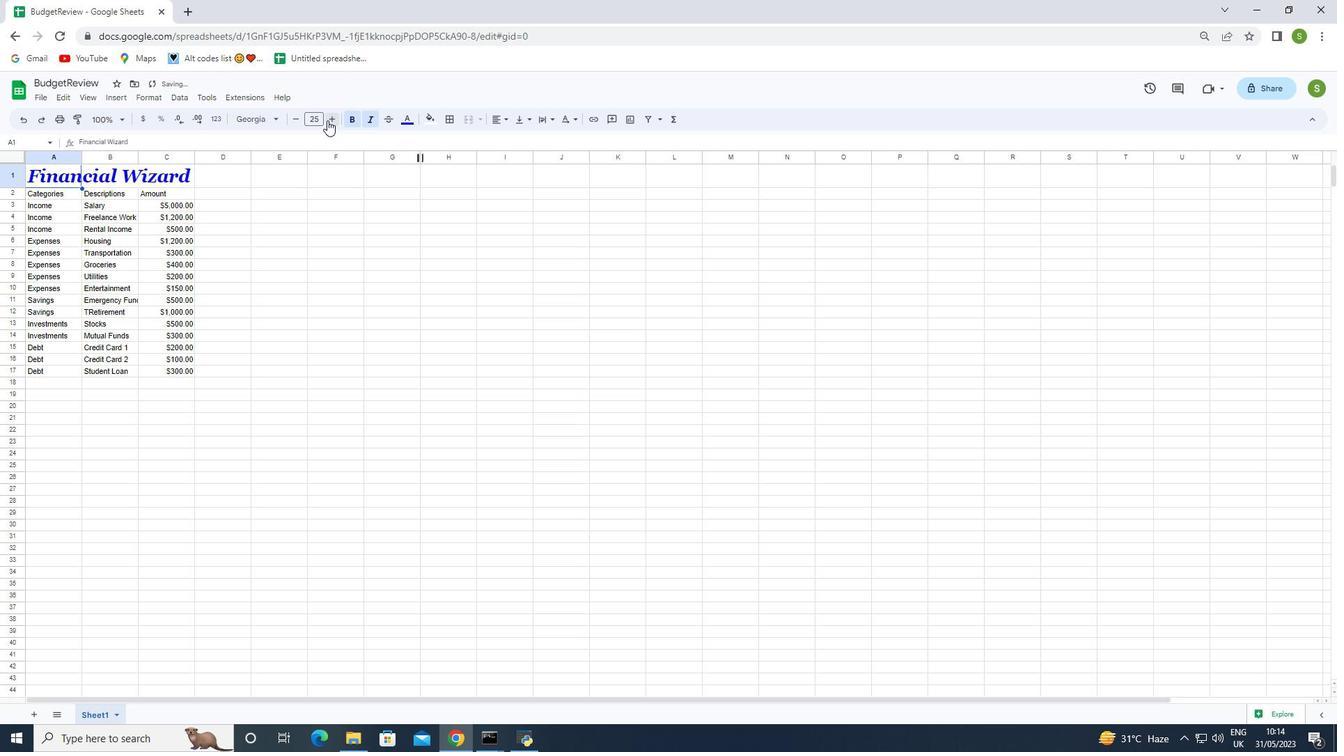 
Action: Mouse pressed left at (327, 120)
Screenshot: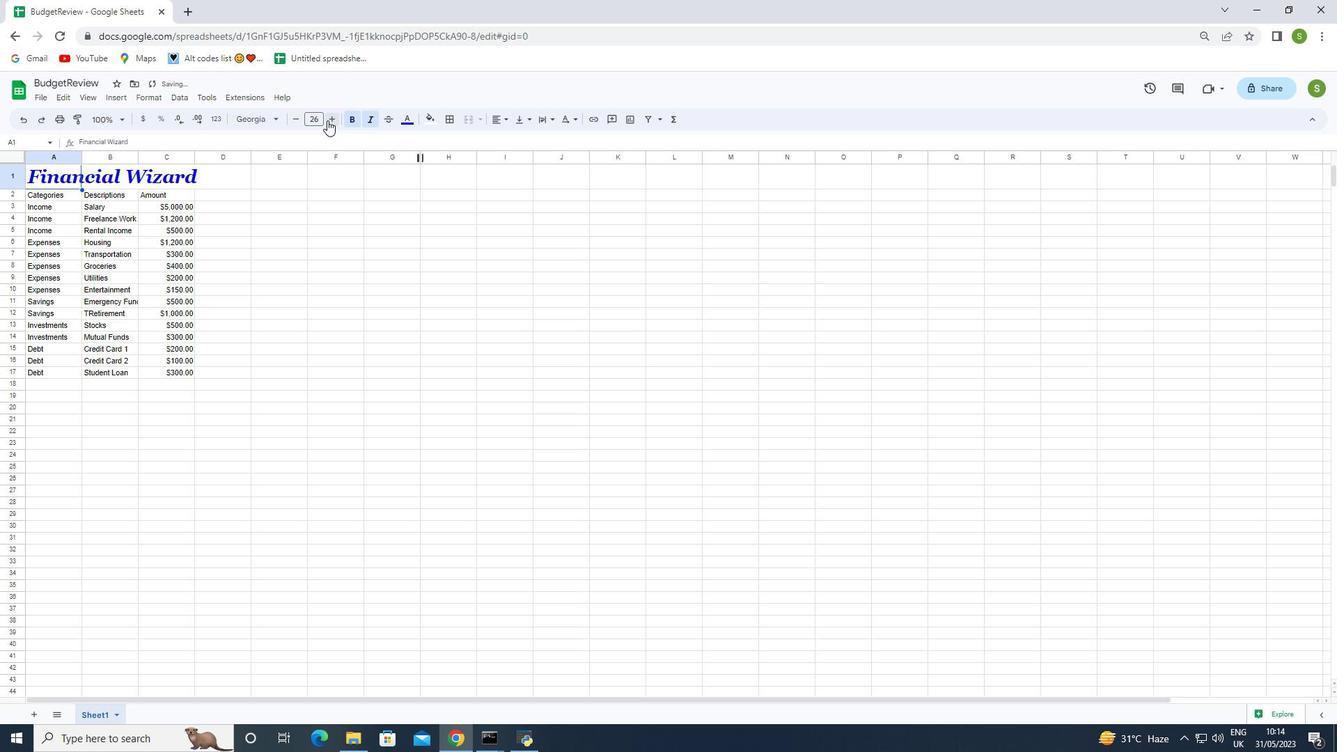 
Action: Mouse moved to (293, 117)
Screenshot: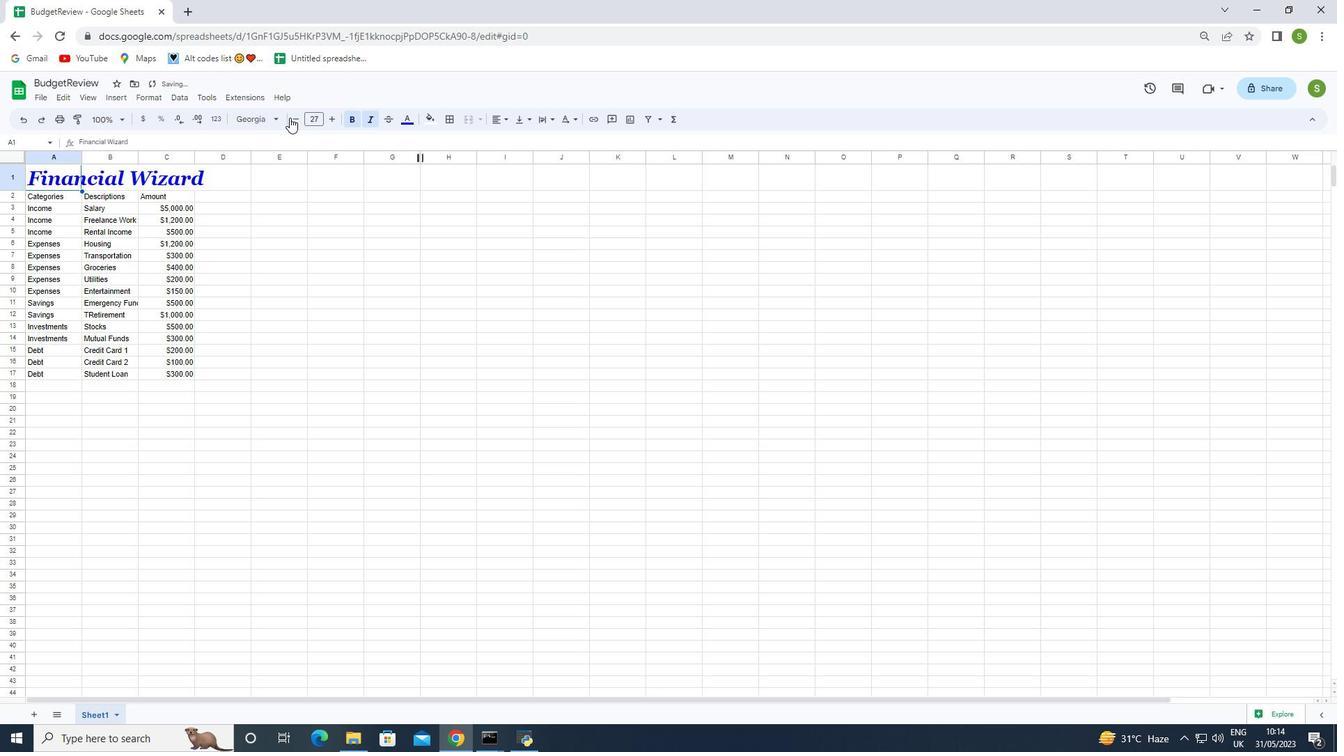 
Action: Mouse pressed left at (293, 117)
Screenshot: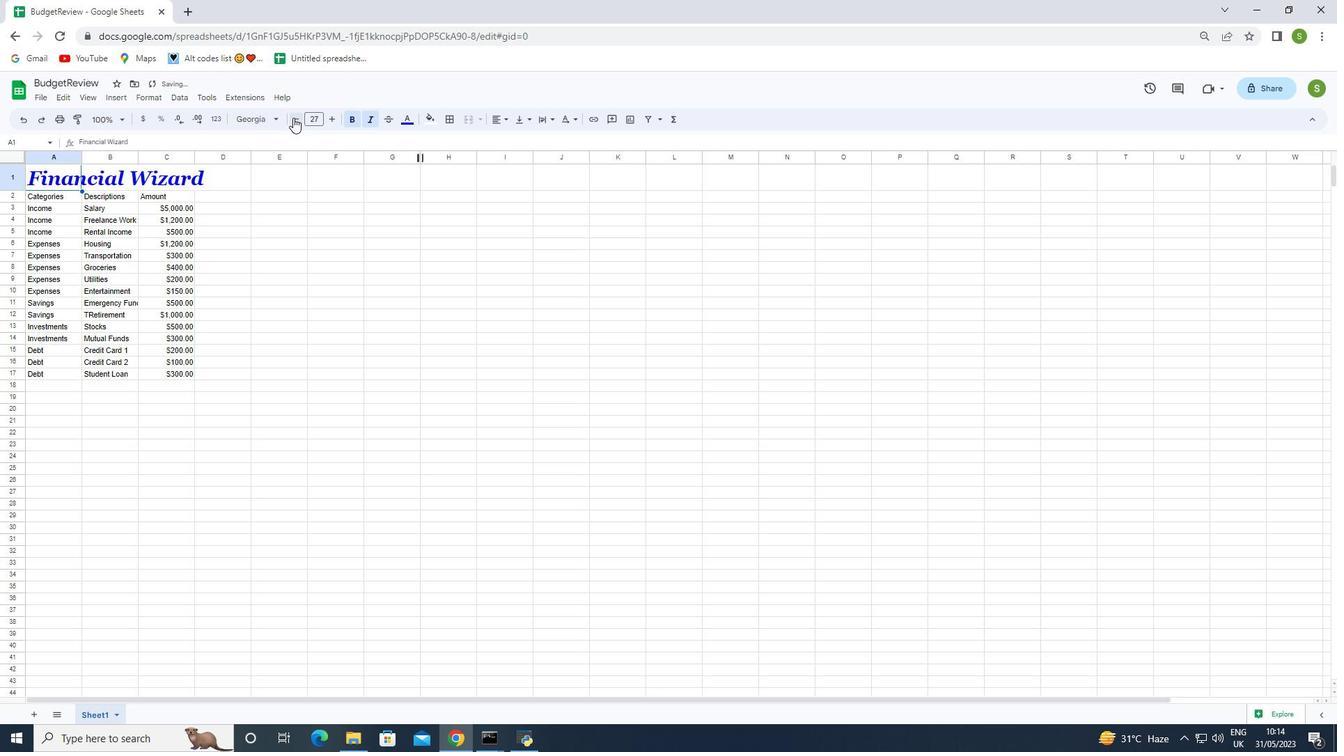 
Action: Mouse moved to (362, 271)
Screenshot: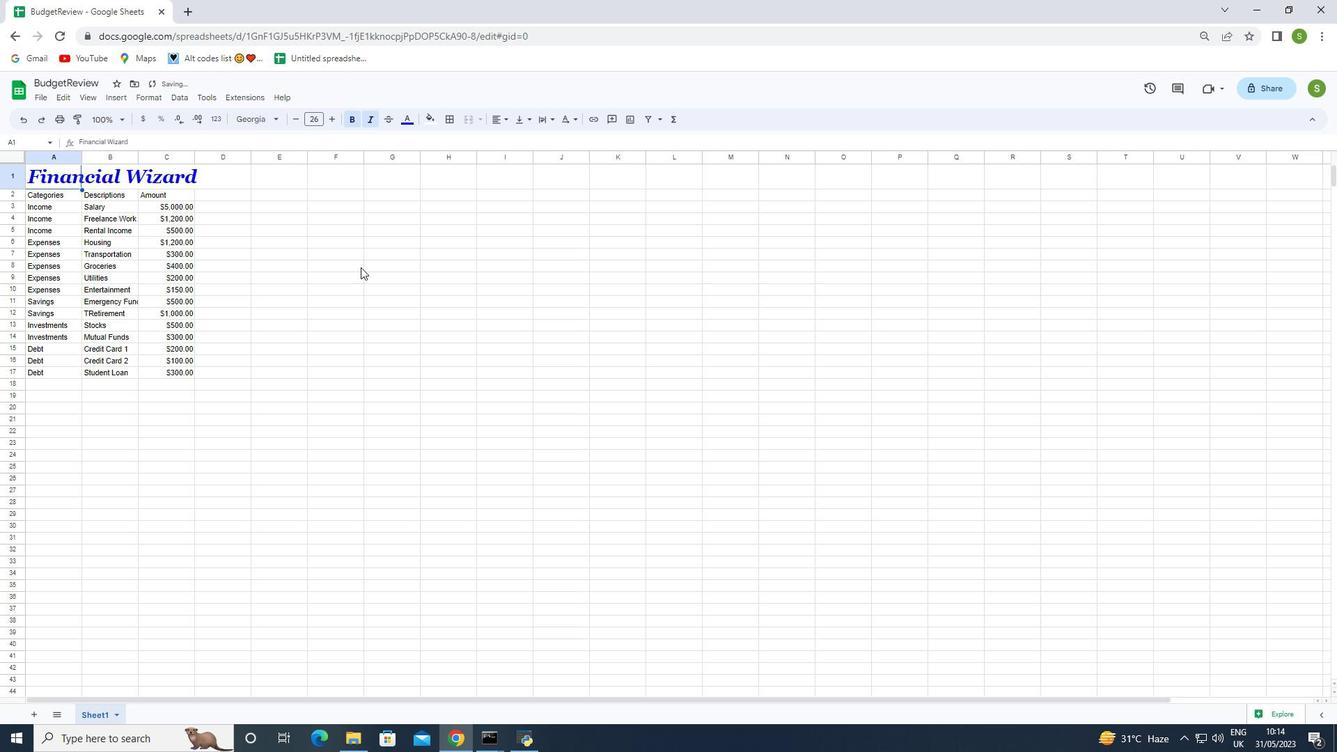 
Action: Mouse pressed left at (362, 271)
Screenshot: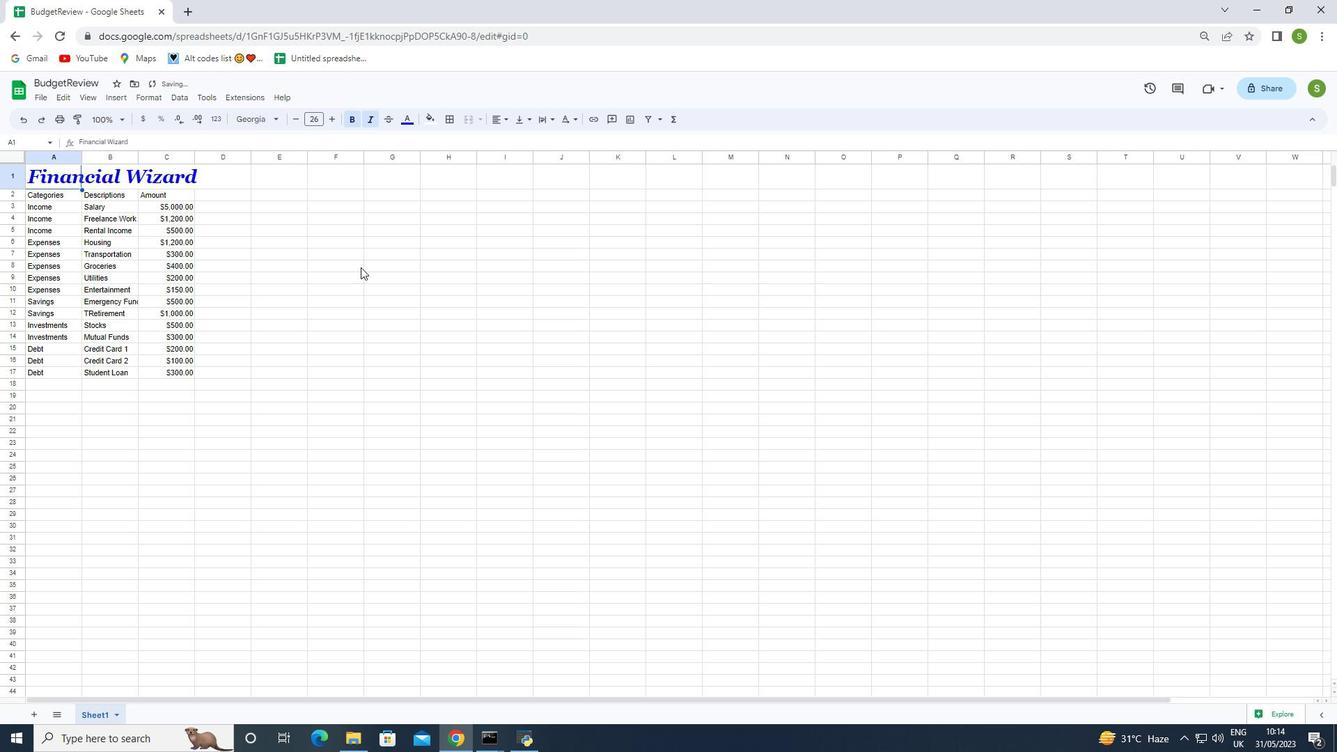
Action: Mouse moved to (44, 195)
Screenshot: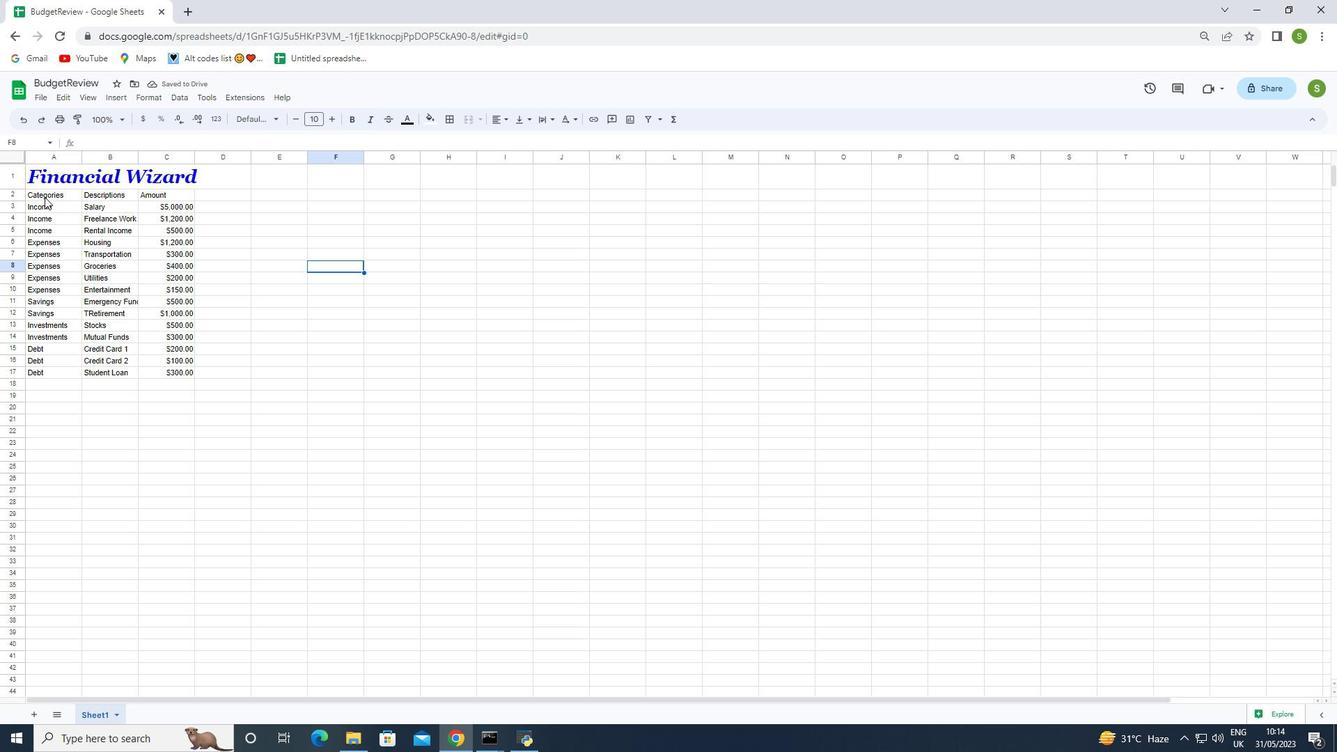 
Action: Mouse pressed left at (44, 195)
Screenshot: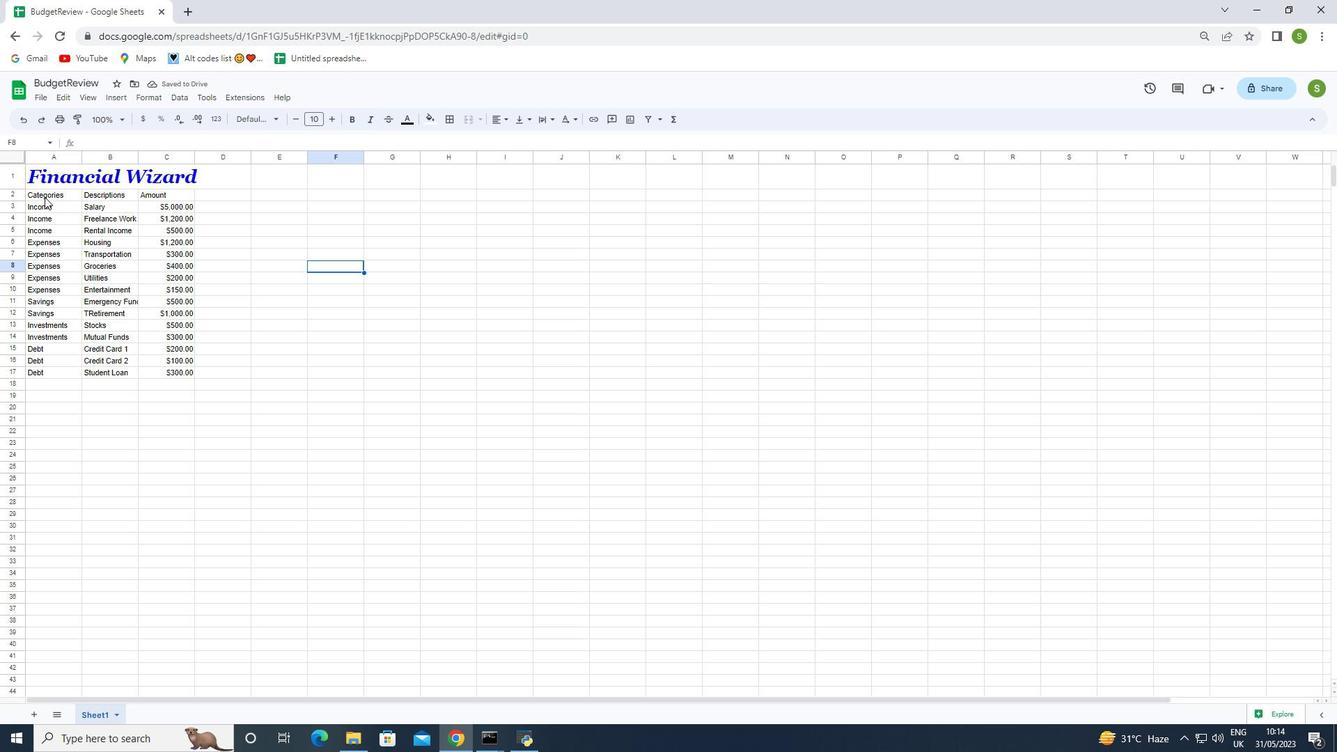 
Action: Mouse moved to (330, 120)
Screenshot: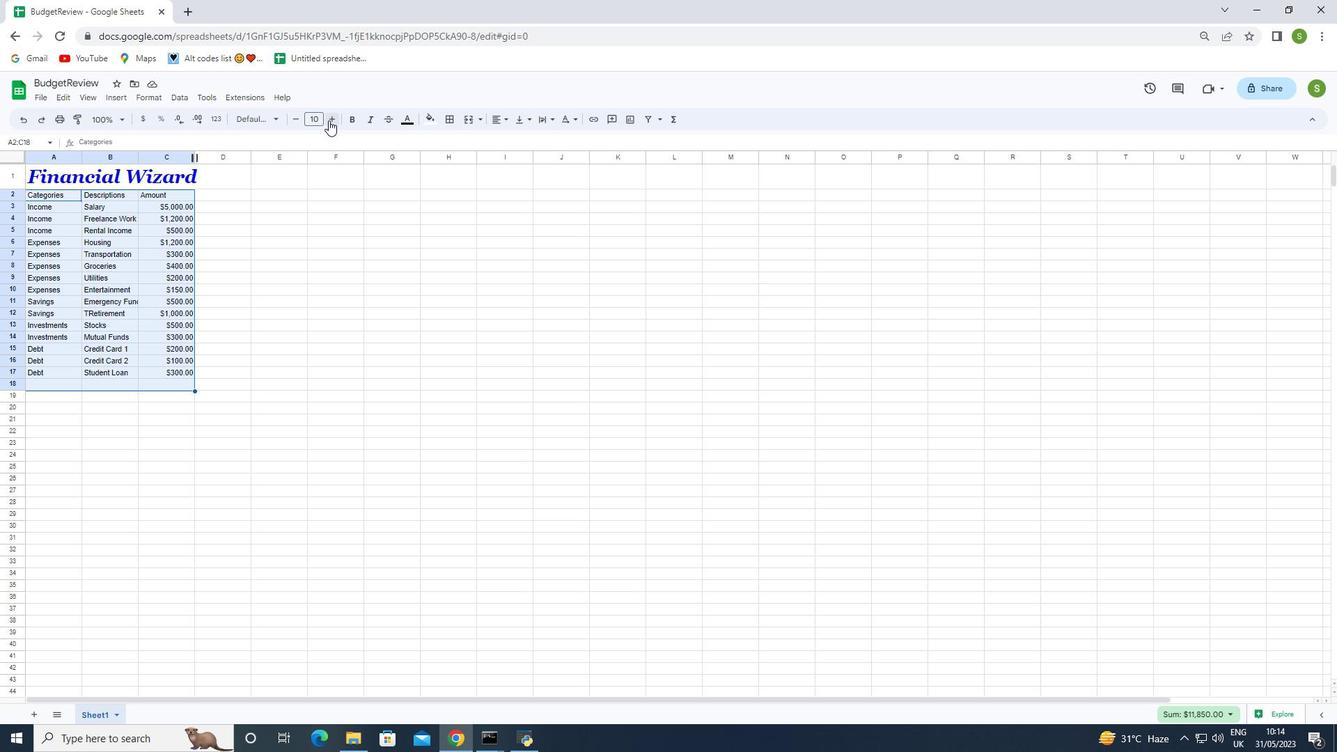 
Action: Mouse pressed left at (330, 120)
Screenshot: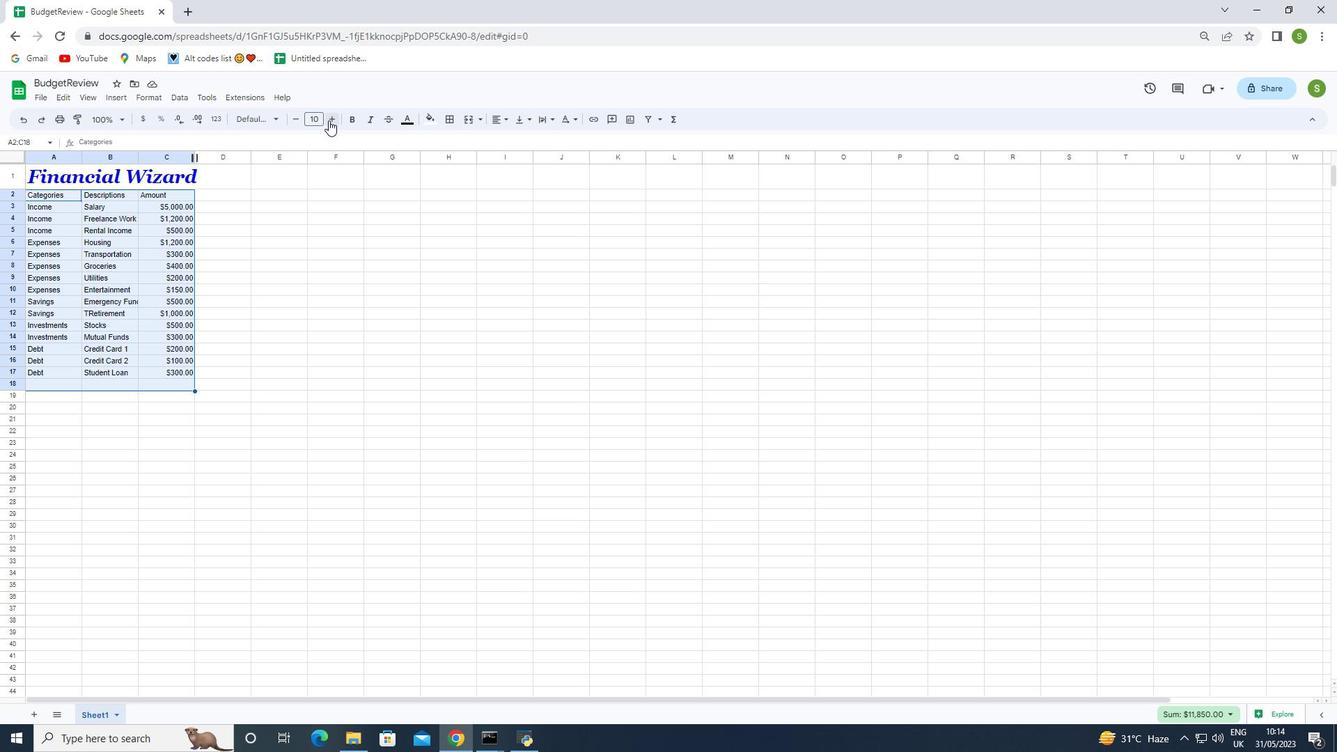 
Action: Mouse pressed left at (330, 120)
Screenshot: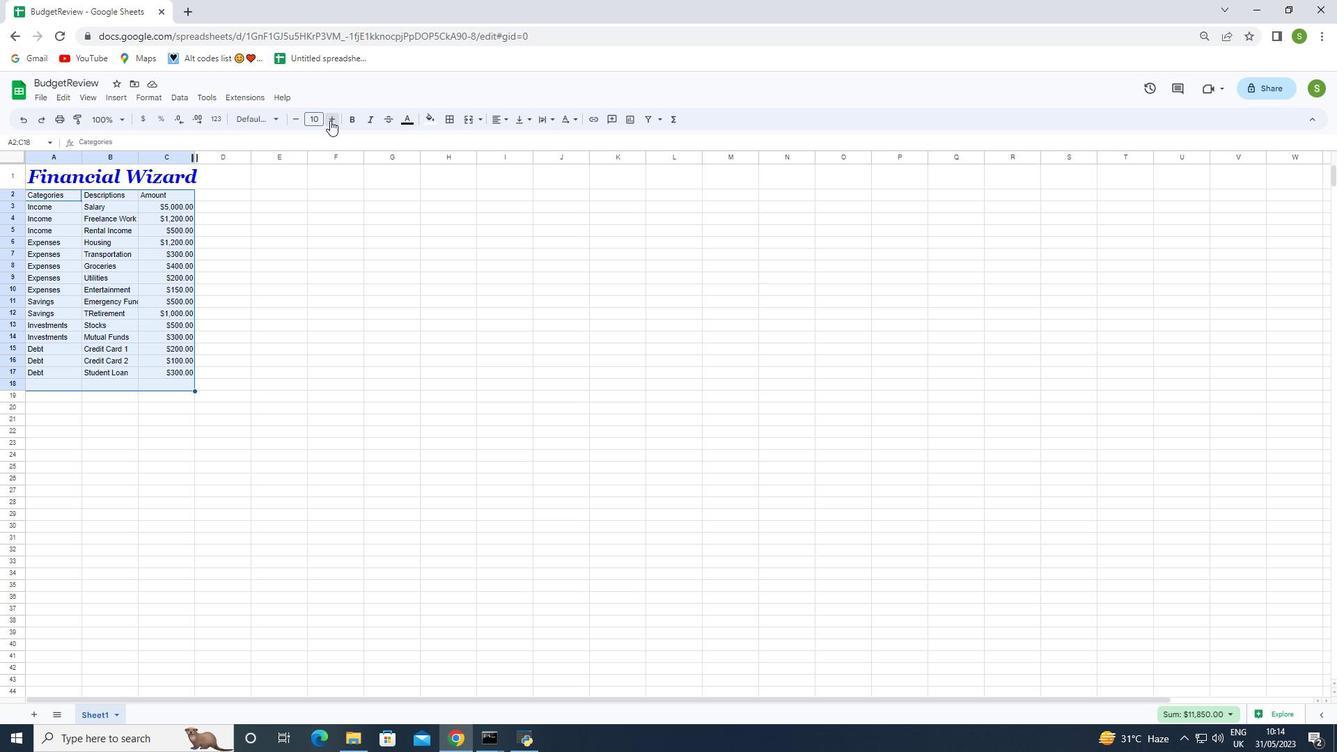 
Action: Mouse pressed left at (330, 120)
Screenshot: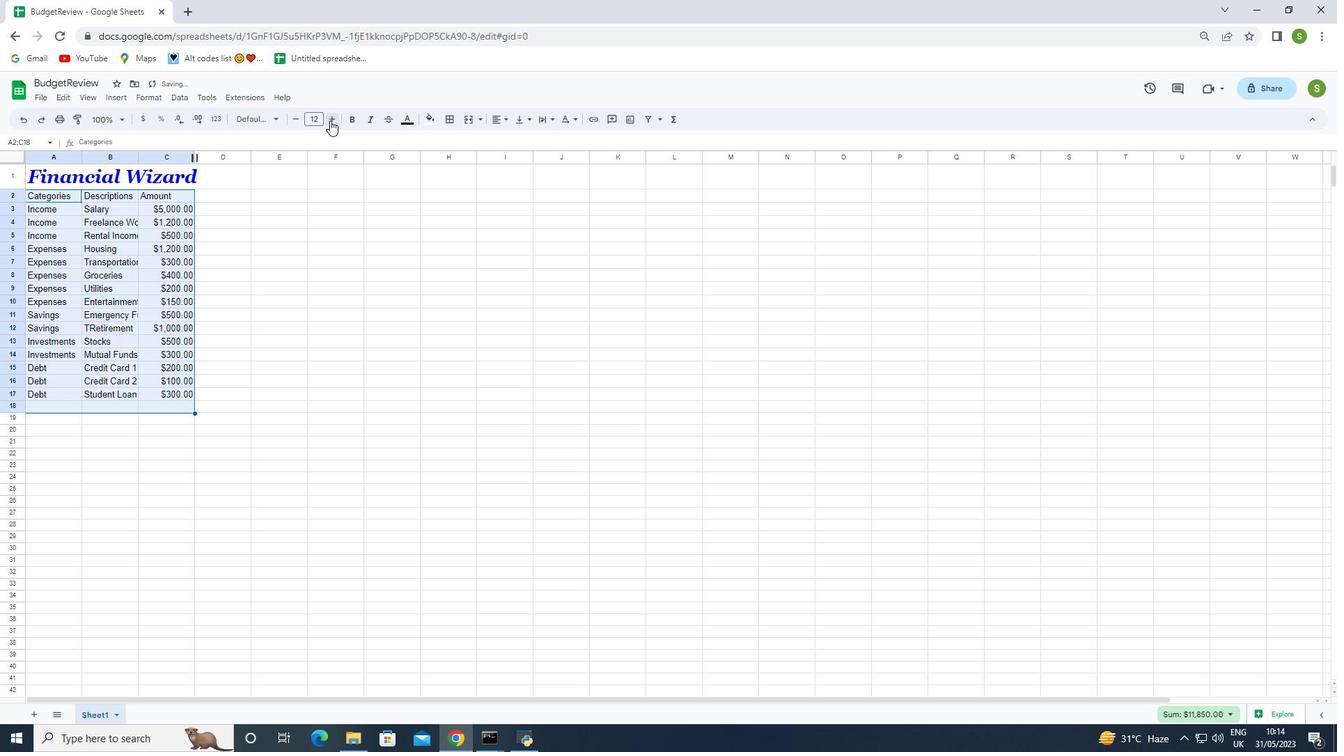 
Action: Mouse pressed left at (330, 120)
Screenshot: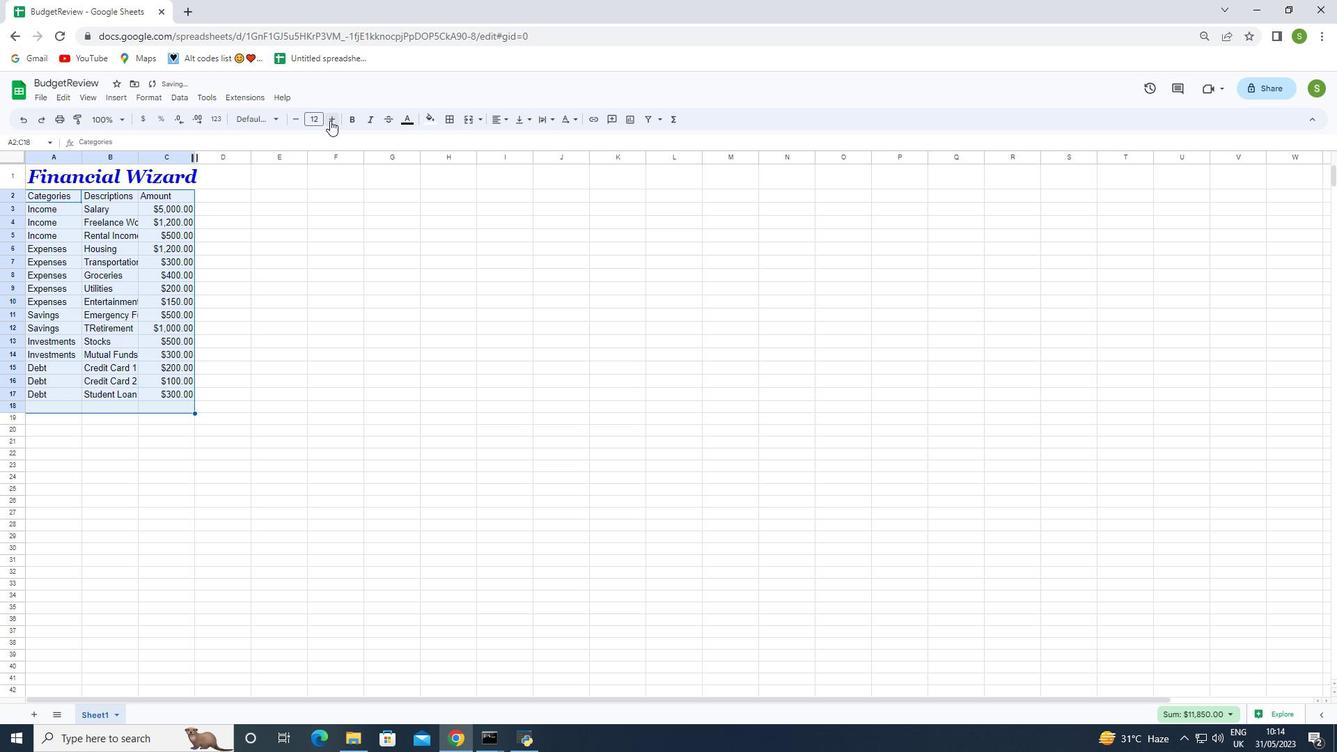 
Action: Mouse pressed left at (330, 120)
Screenshot: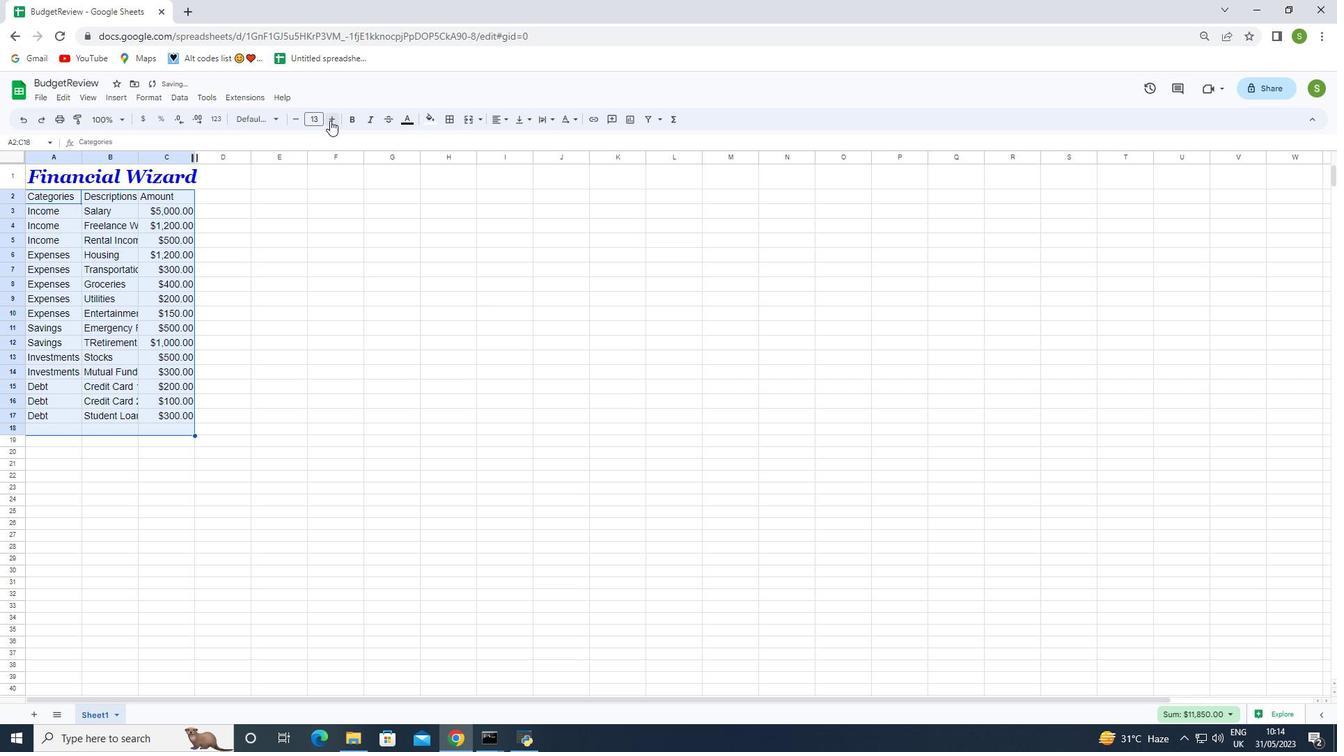 
Action: Mouse pressed left at (330, 120)
Screenshot: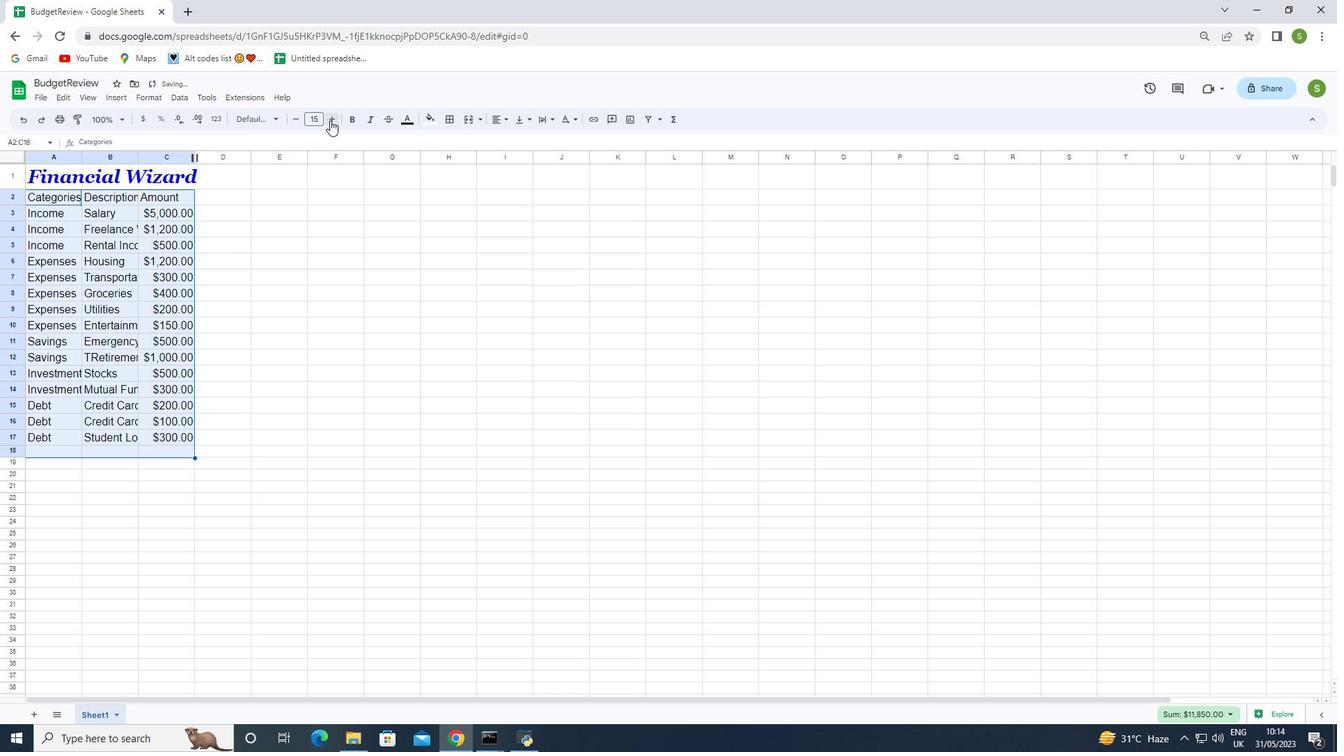 
Action: Mouse pressed left at (330, 120)
Screenshot: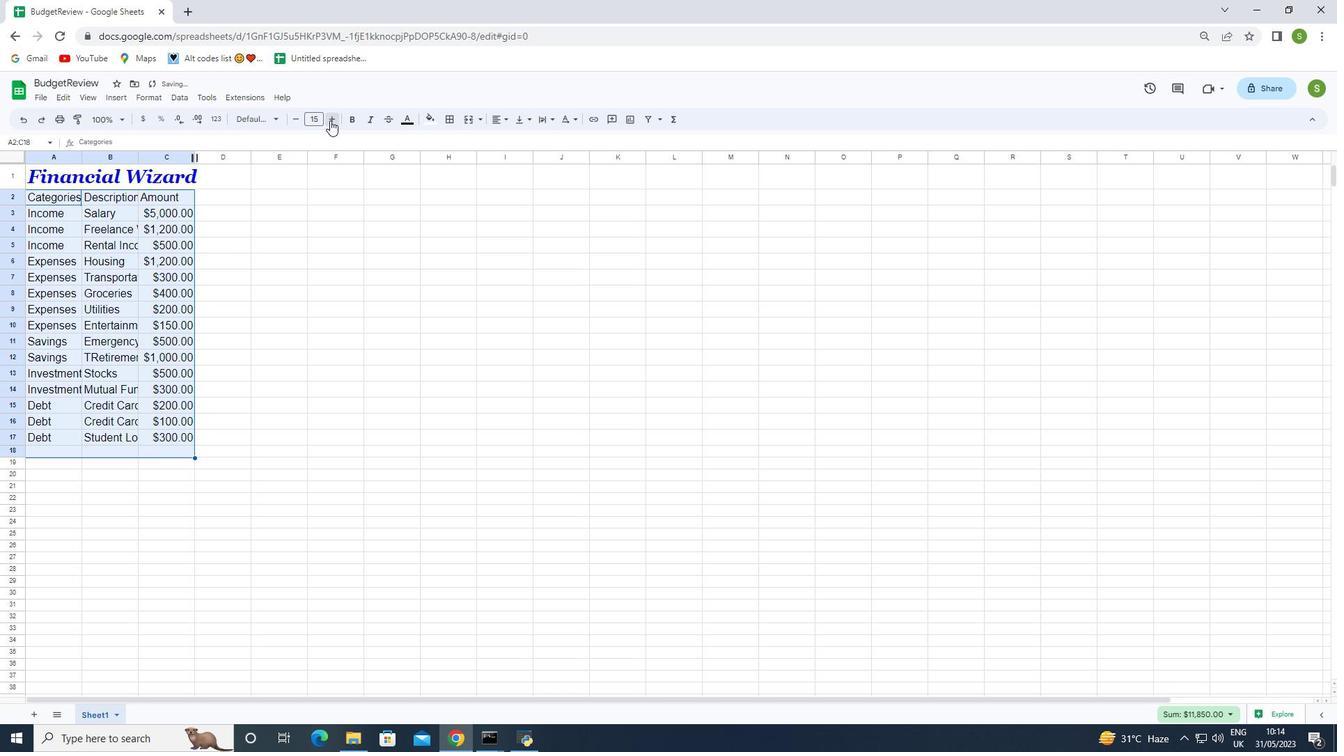 
Action: Mouse pressed left at (330, 120)
Screenshot: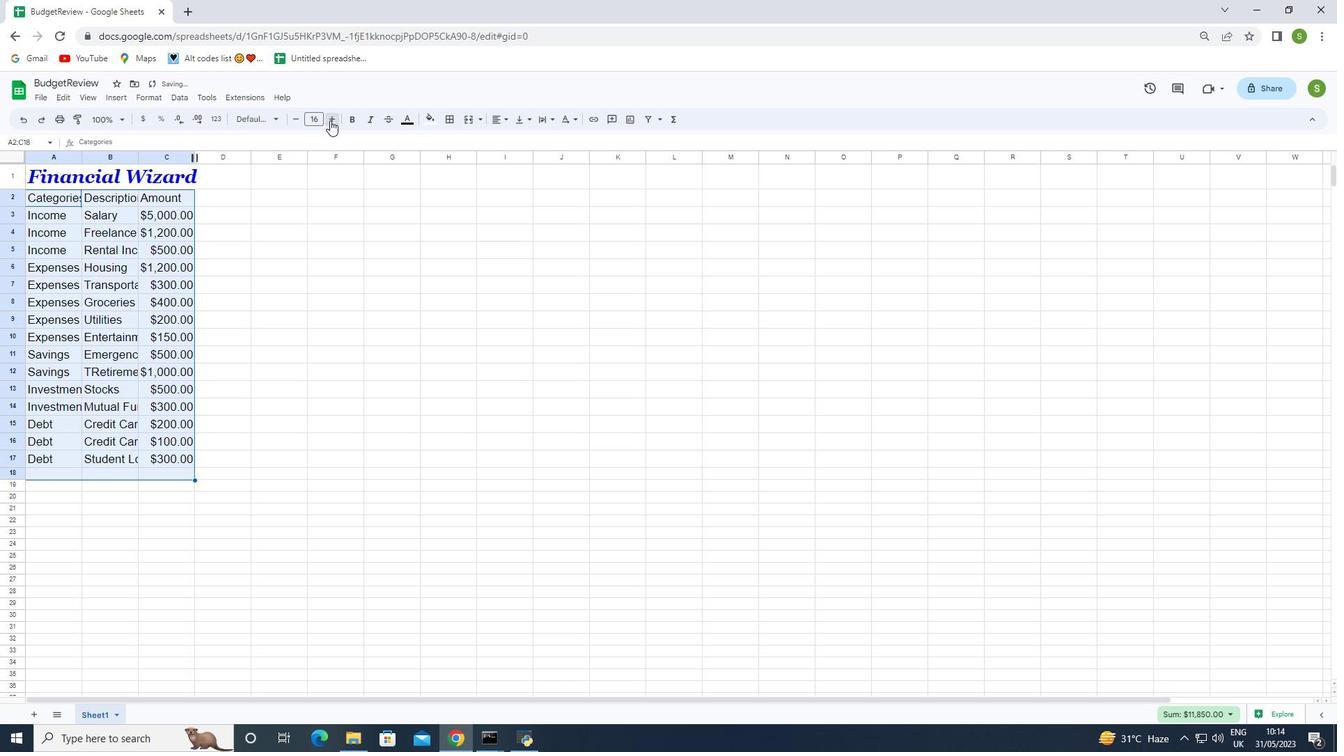 
Action: Mouse moved to (271, 368)
Screenshot: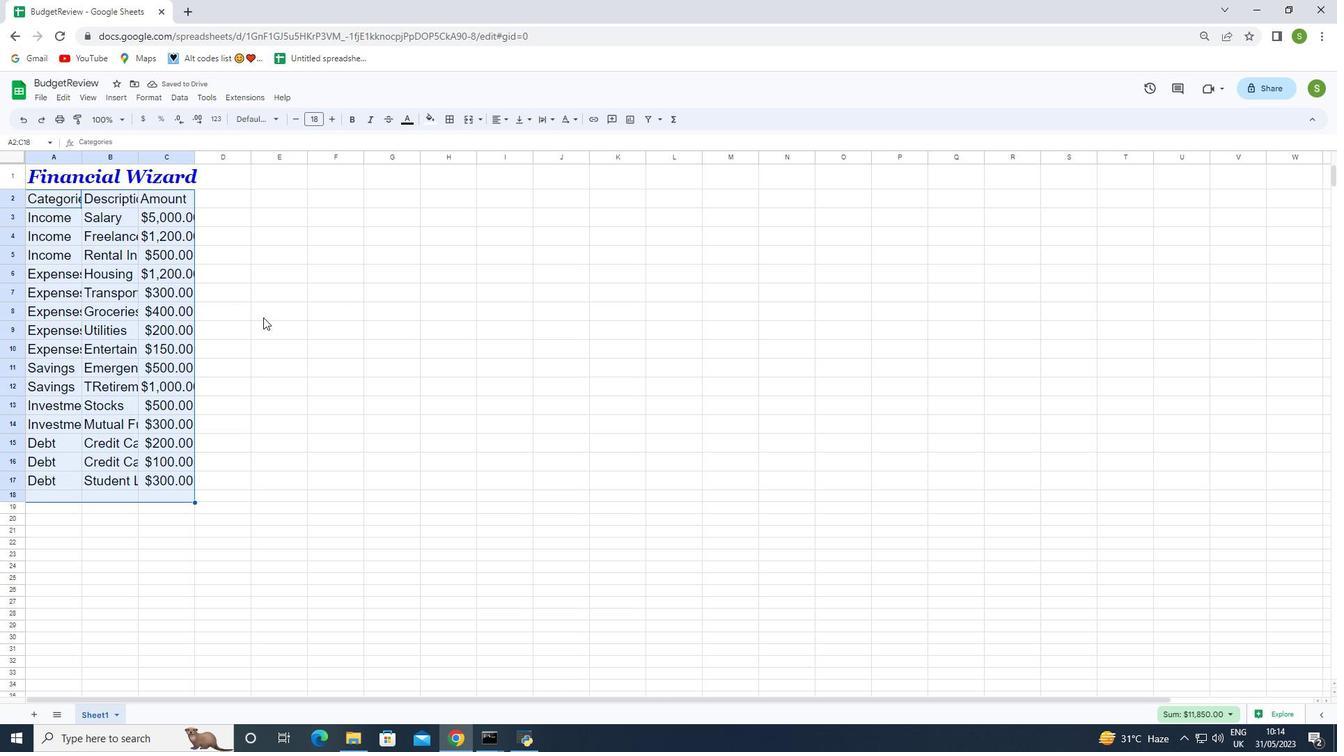 
Action: Mouse pressed left at (271, 368)
Screenshot: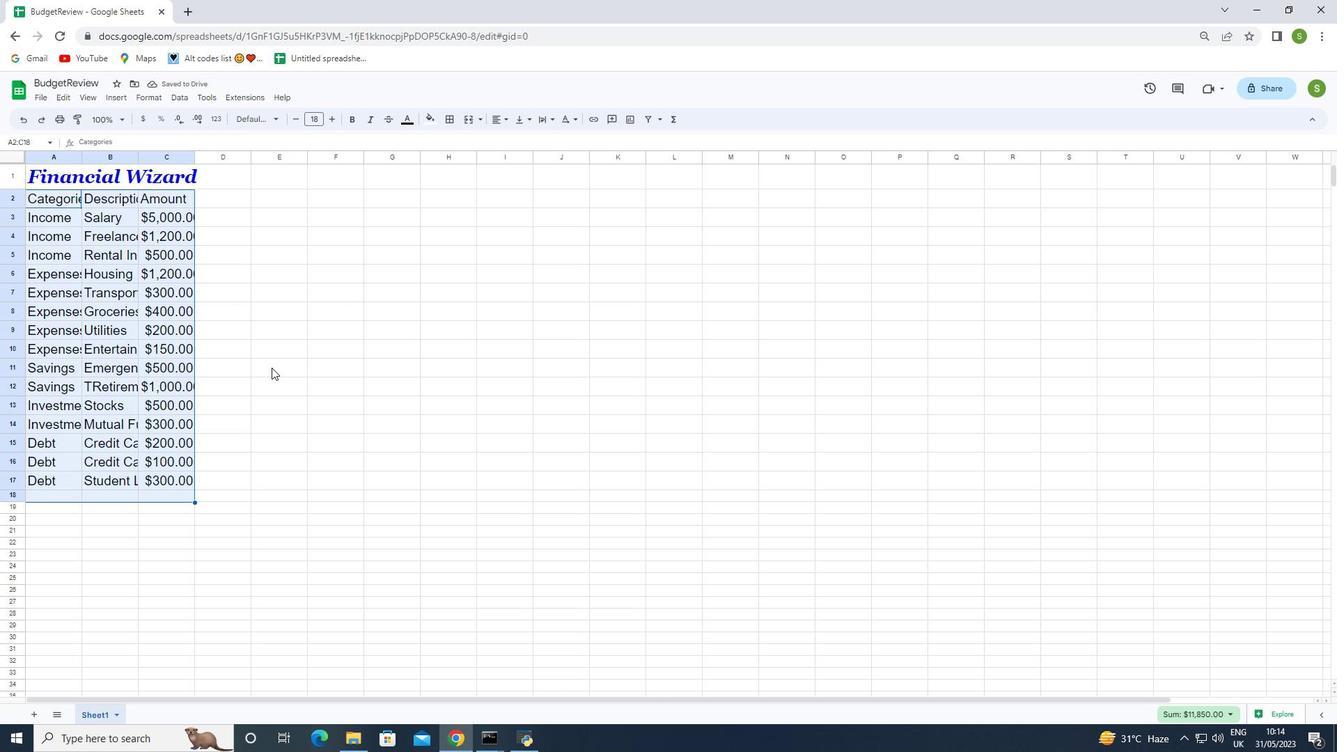 
Action: Mouse moved to (65, 181)
Screenshot: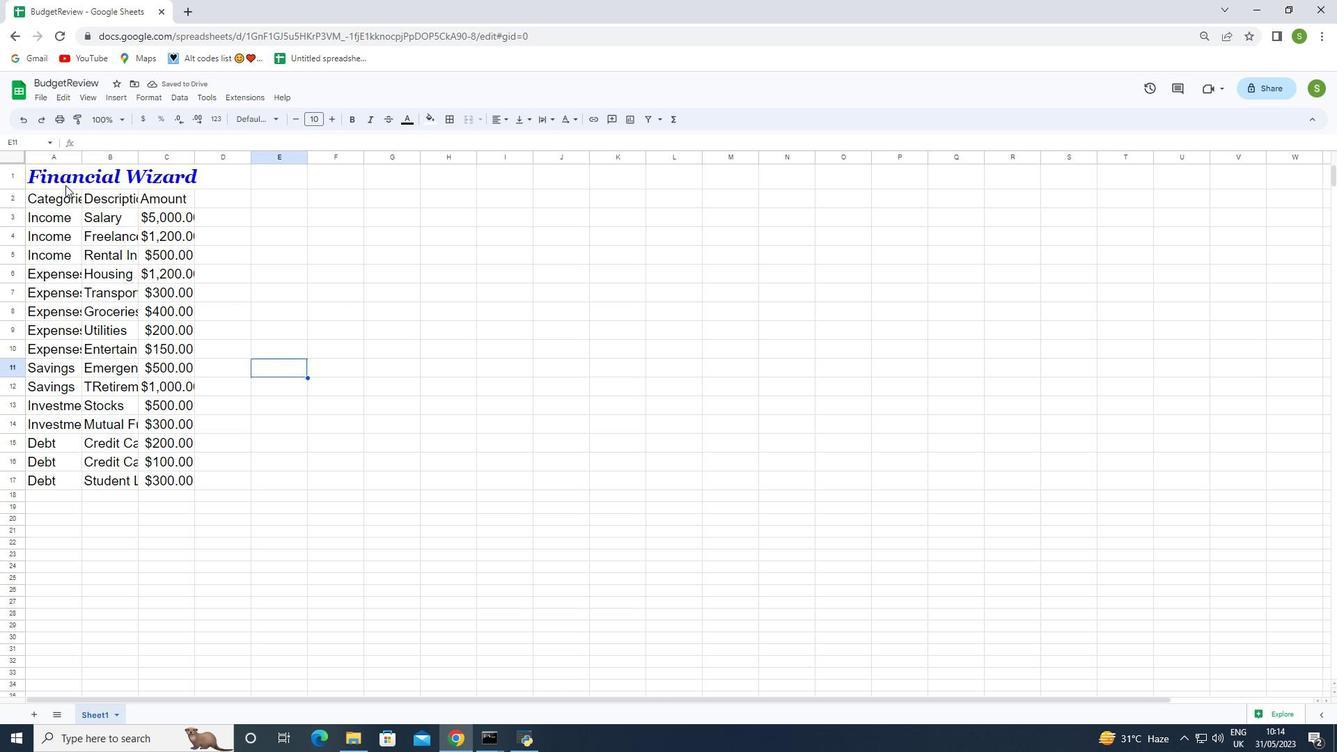 
Action: Mouse pressed left at (65, 181)
Screenshot: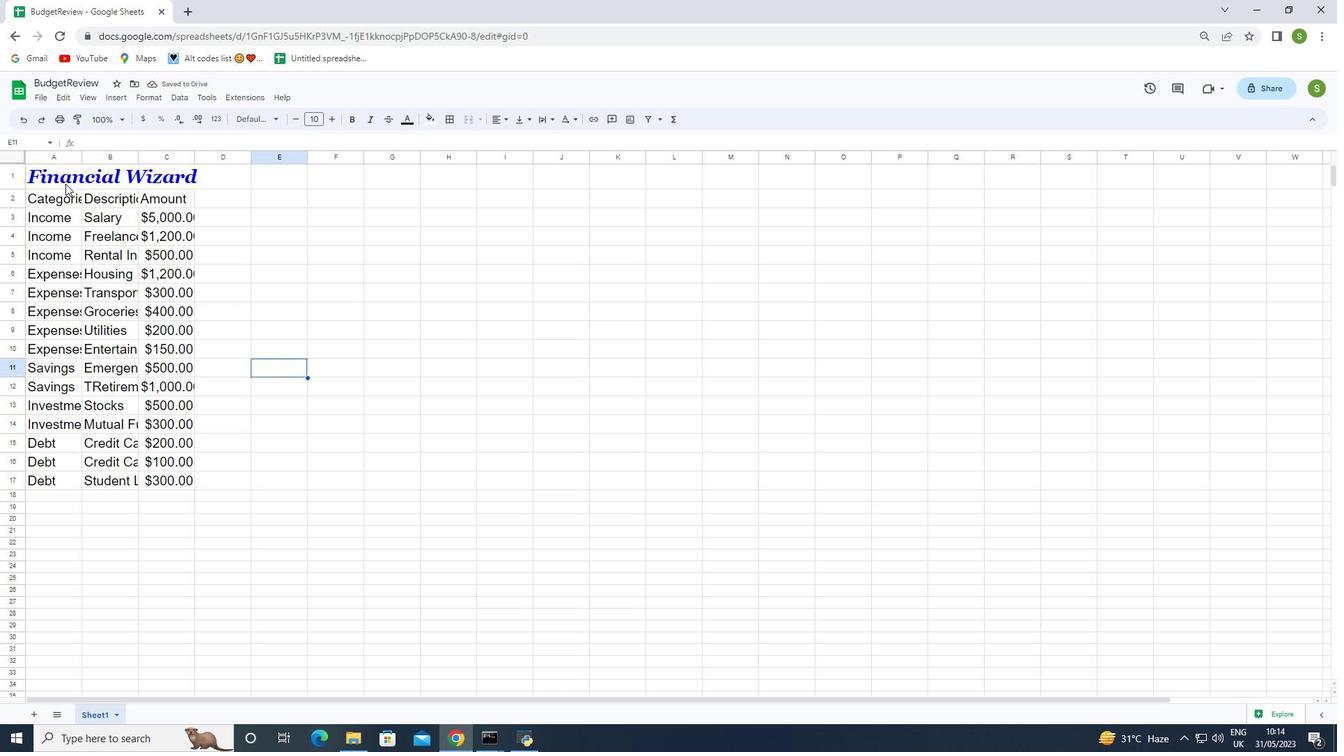 
Action: Mouse moved to (494, 119)
Screenshot: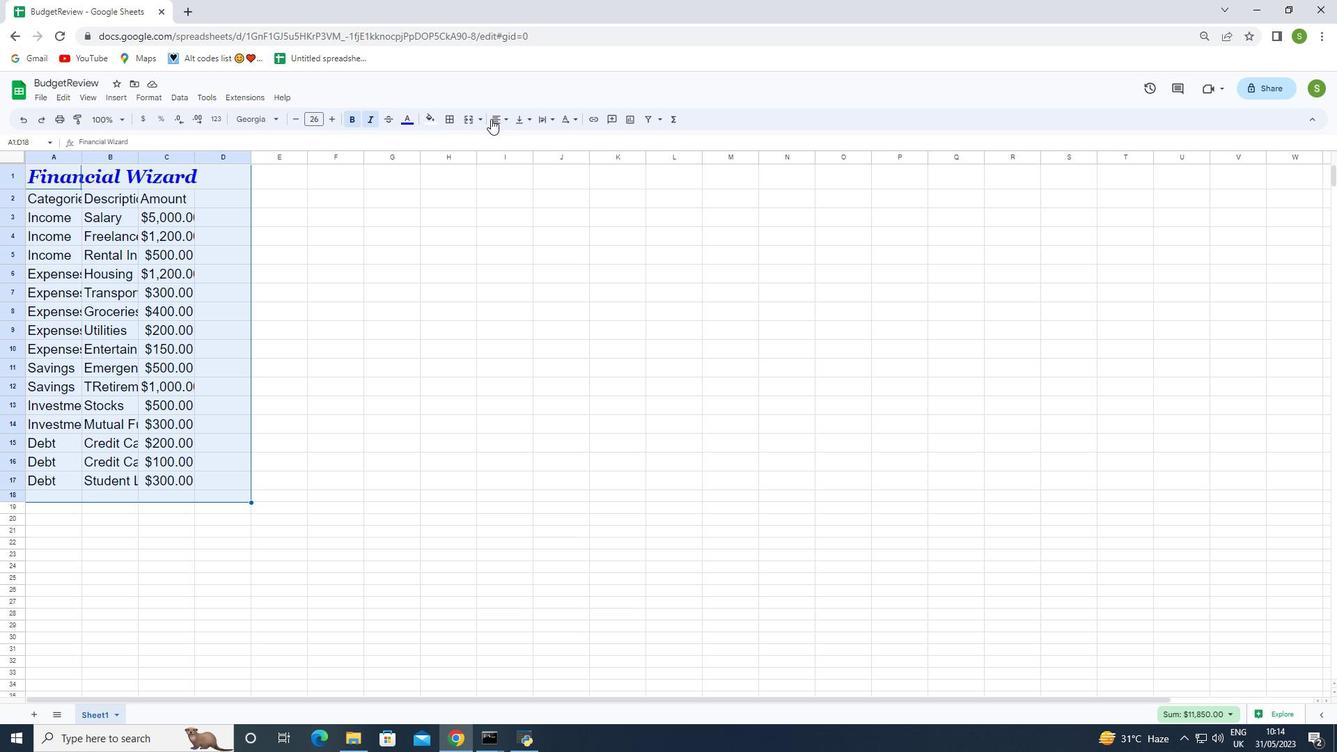 
Action: Mouse pressed left at (494, 119)
Screenshot: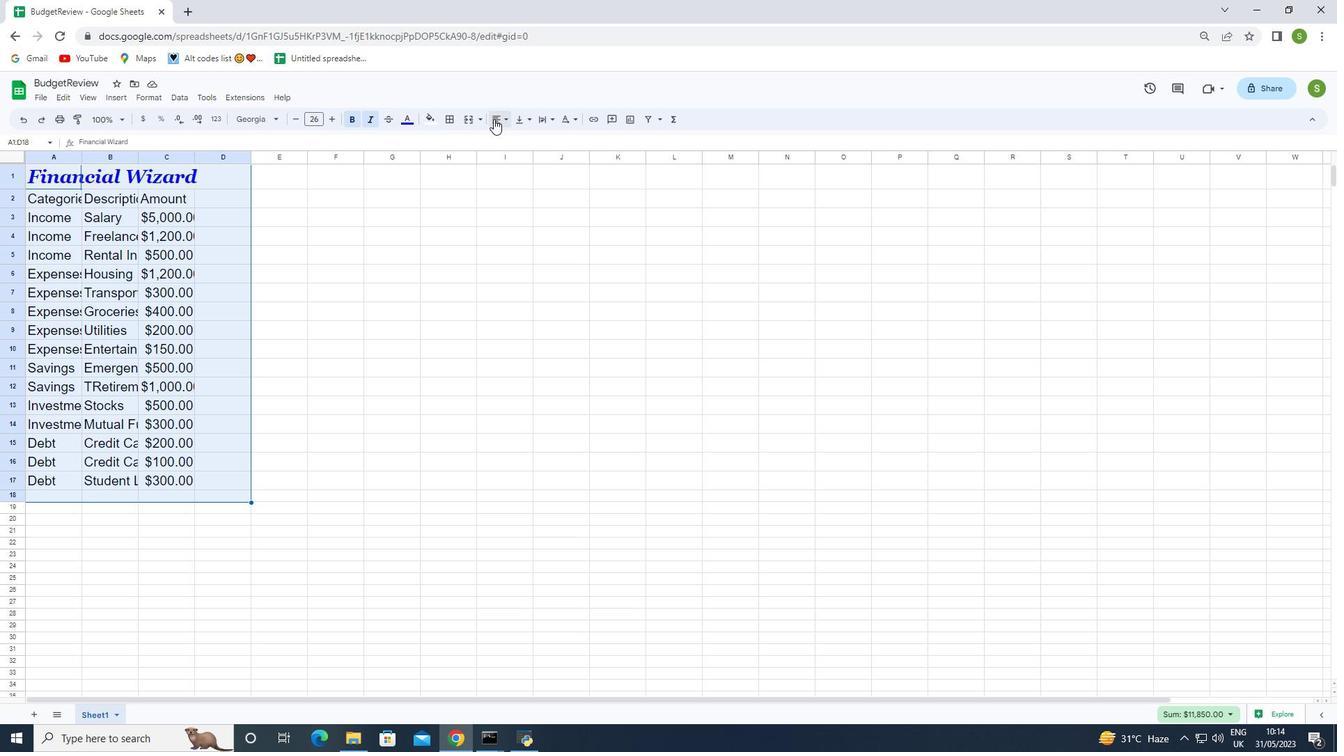 
Action: Mouse moved to (534, 138)
Screenshot: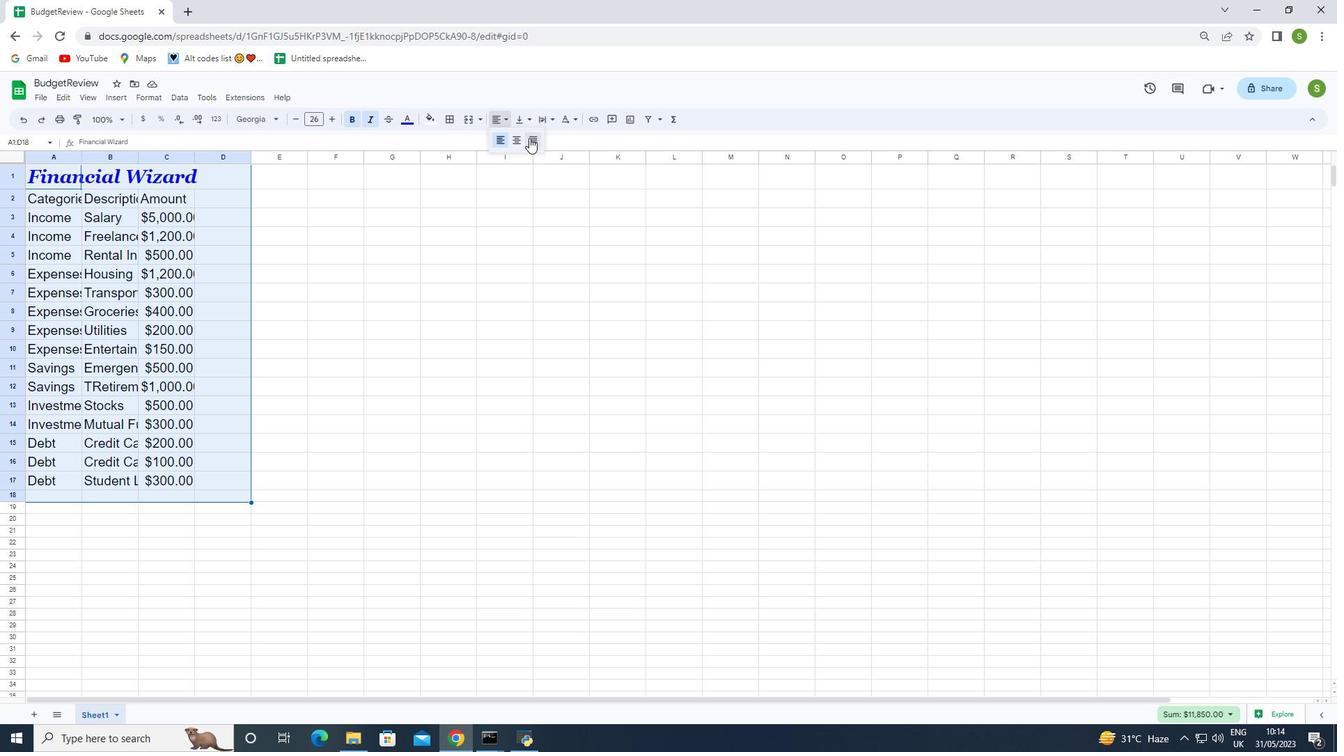 
Action: Mouse pressed left at (534, 138)
Screenshot: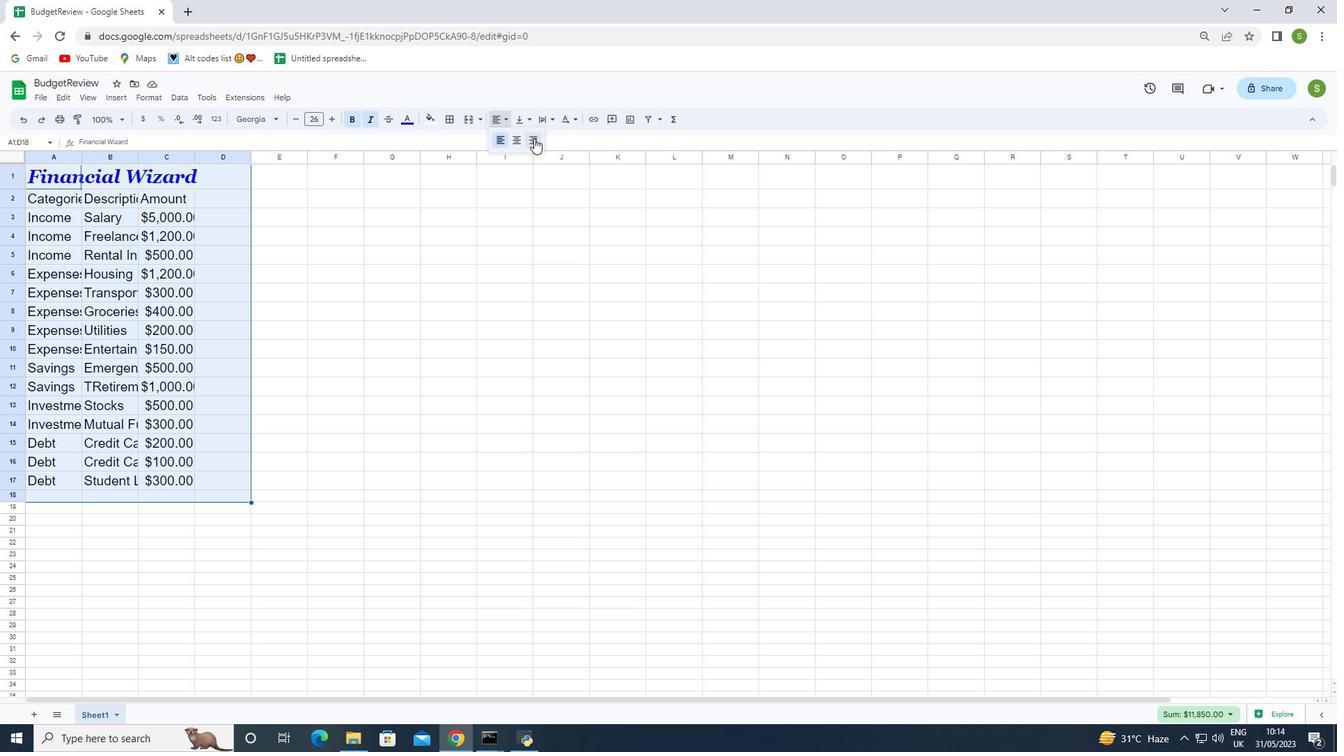 
Action: Mouse moved to (45, 98)
Screenshot: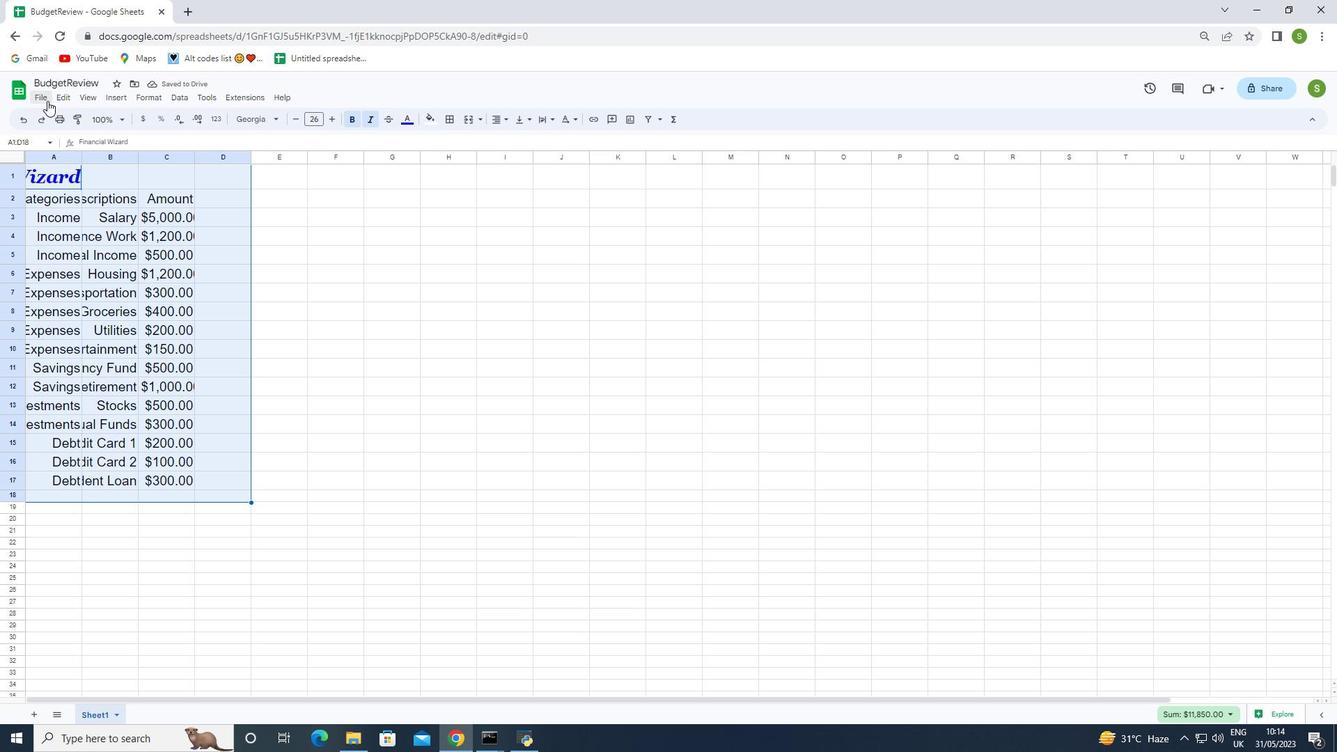
Action: Mouse pressed left at (45, 98)
Screenshot: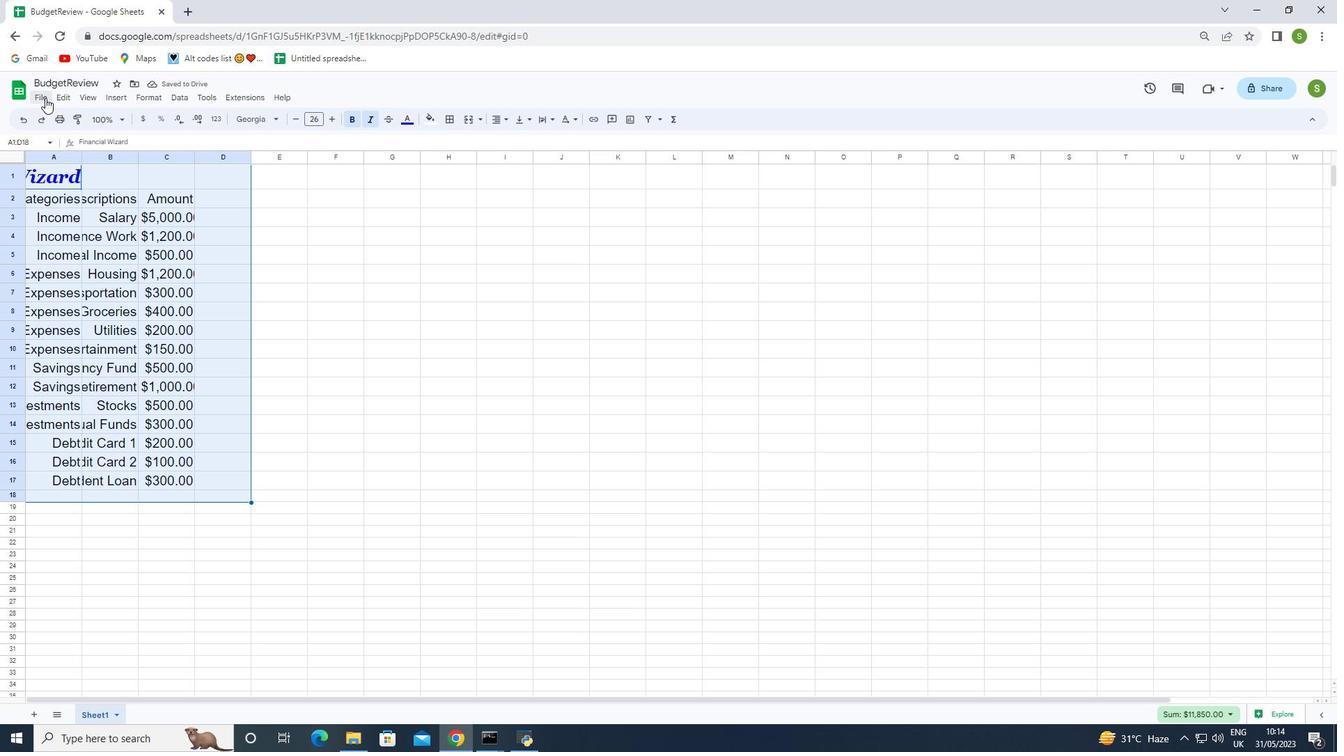 
Action: Mouse moved to (73, 257)
Screenshot: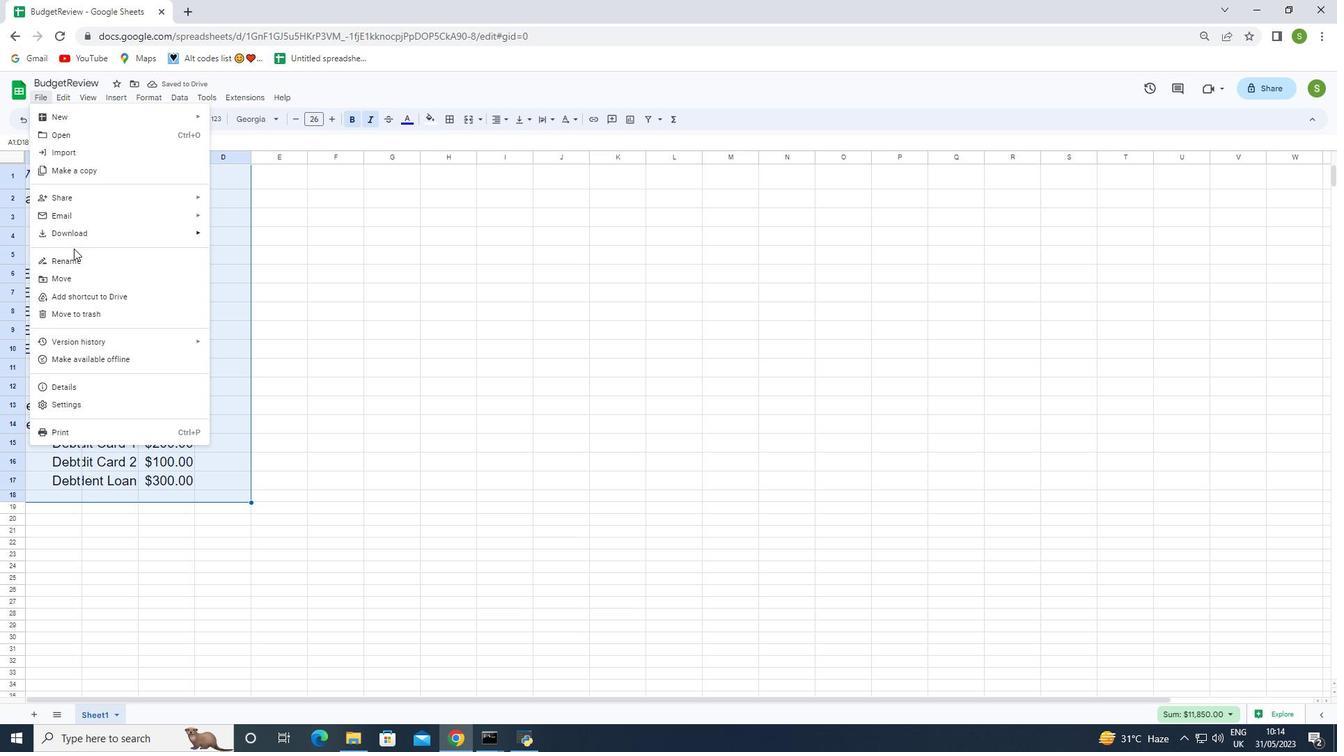 
Action: Mouse pressed left at (73, 257)
Screenshot: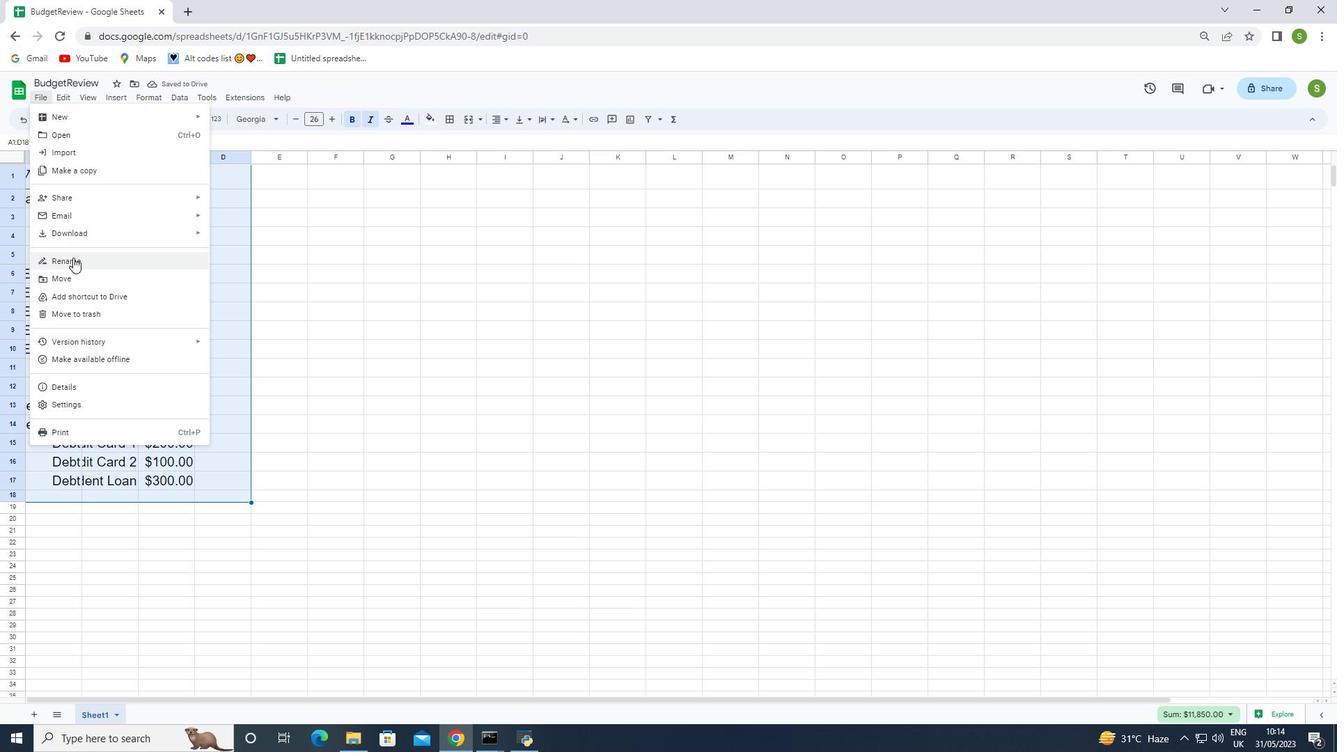 
Action: Mouse moved to (72, 255)
Screenshot: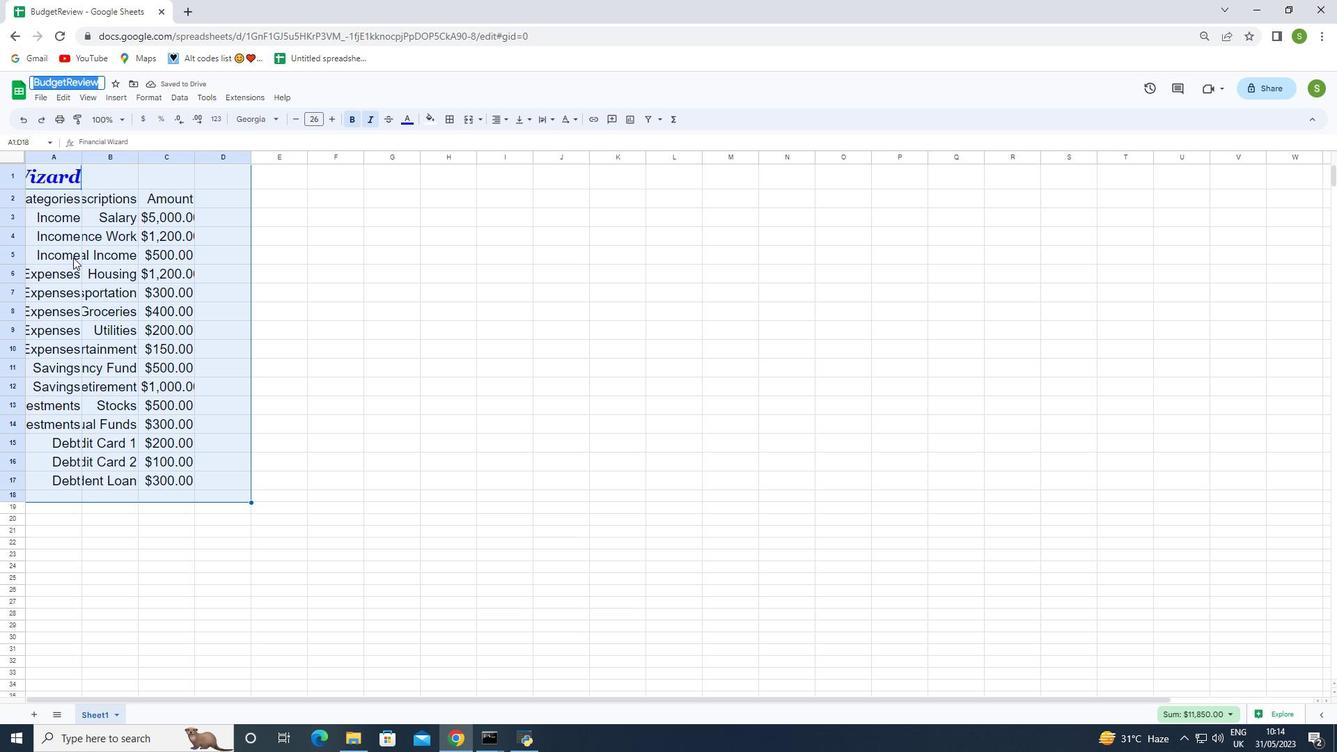 
Action: Key pressed <Key.backspace><Key.shift>Budget<Key.shift><Key.shift><Key.shift><Key.shift><Key.shift>Review<Key.enter>
Screenshot: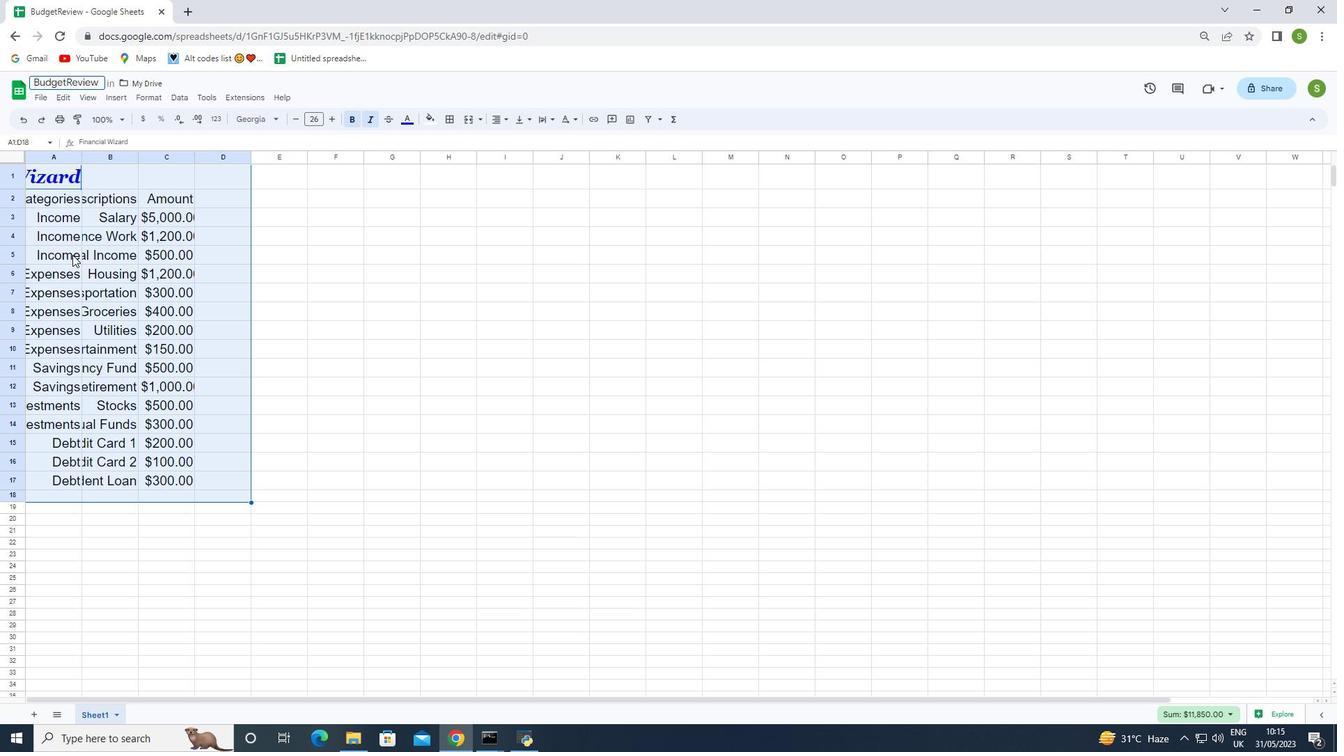 
Action: Mouse moved to (387, 441)
Screenshot: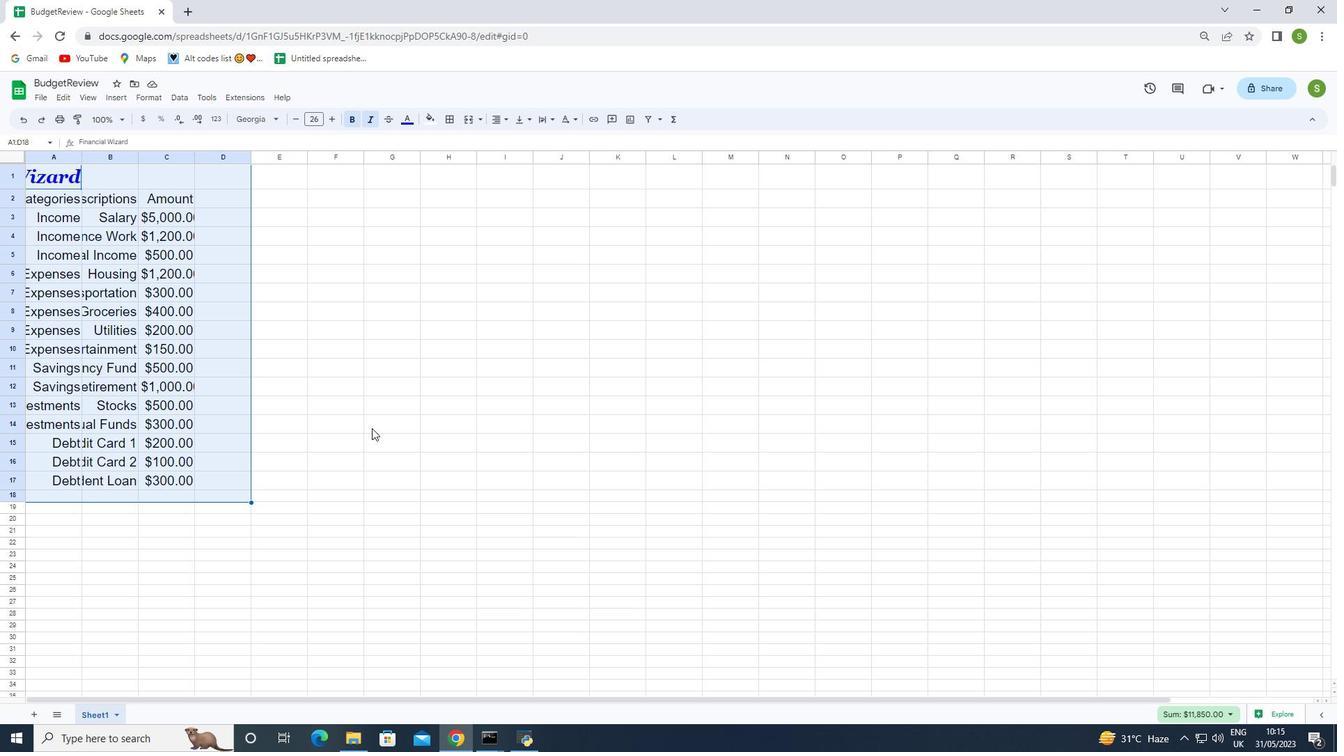 
Action: Mouse pressed left at (387, 441)
Screenshot: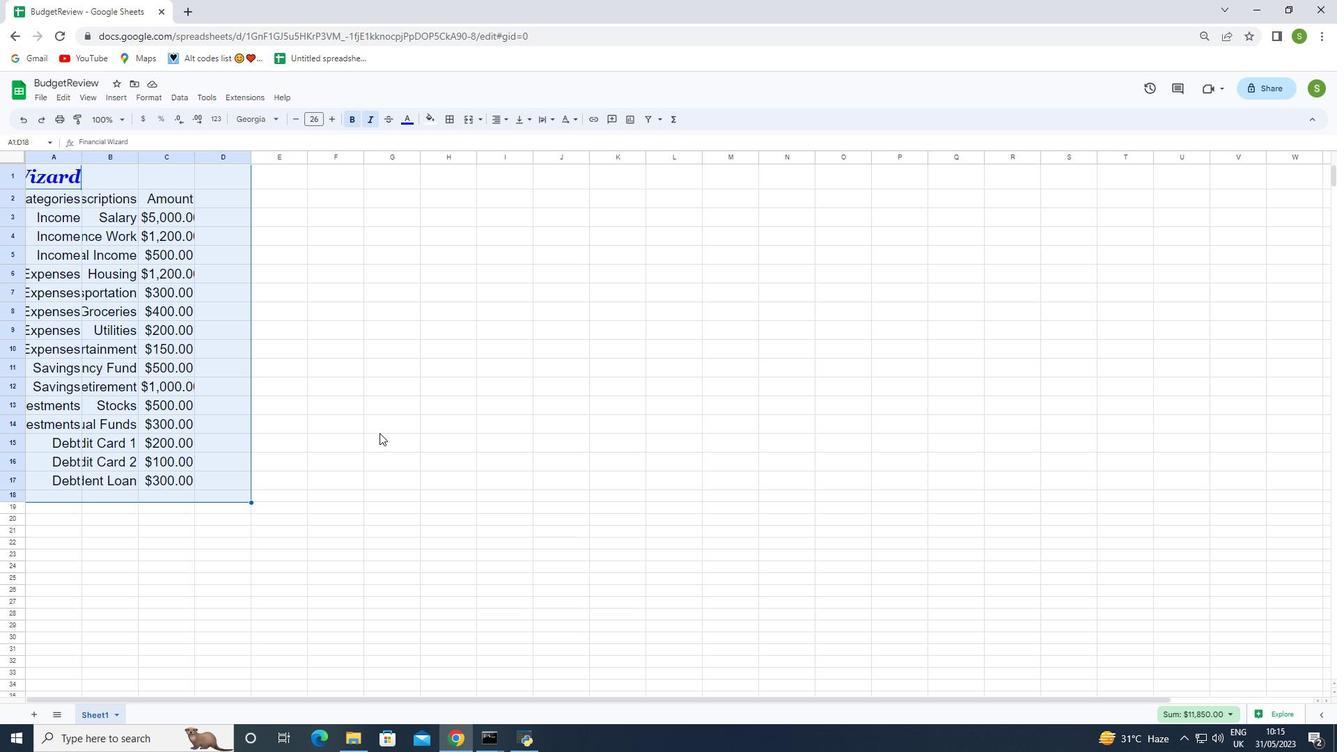 
